 Task: Create new Company, with domain: 'dmv.ny.gov' and type: 'Other'. Add new contact for this company, with mail Id: 'Ahana21Rivera@dmv.ny.gov', First Name: Ahana, Last name:  Rivera, Job Title: 'Systems Administrator', Phone Number: '(801) 555-3461'. Change life cycle stage to  Lead and lead status to  Open. Logged in from softage.5@softage.net
Action: Mouse moved to (86, 56)
Screenshot: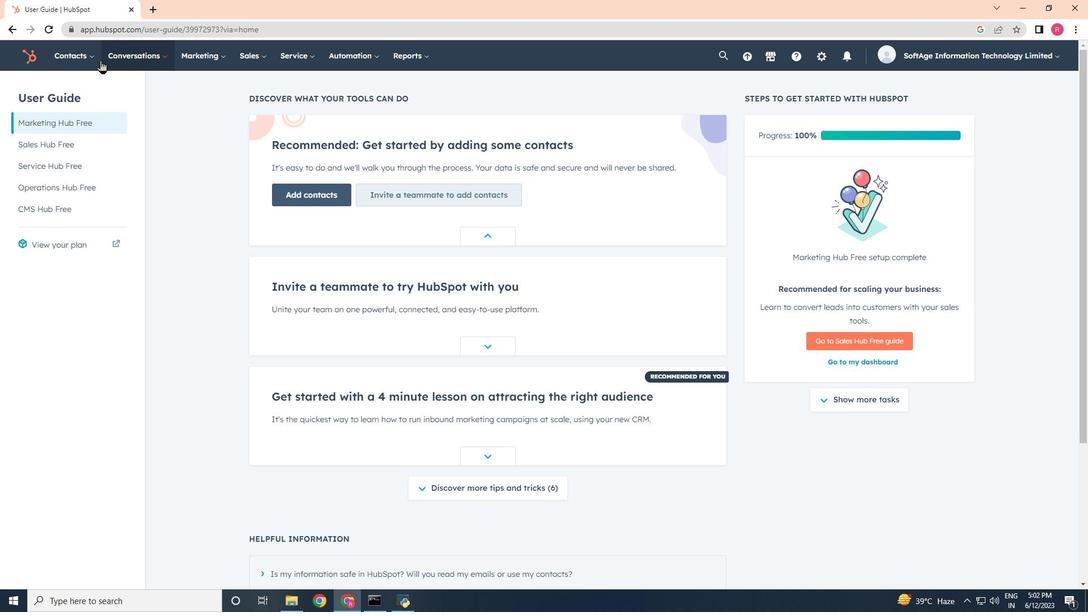 
Action: Mouse pressed left at (86, 56)
Screenshot: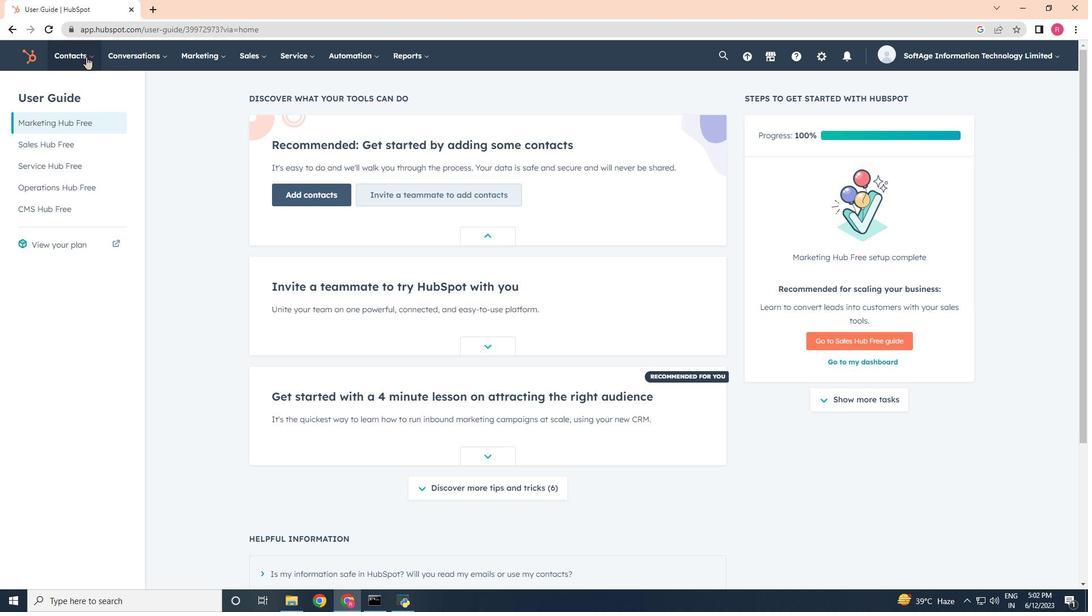 
Action: Mouse moved to (85, 103)
Screenshot: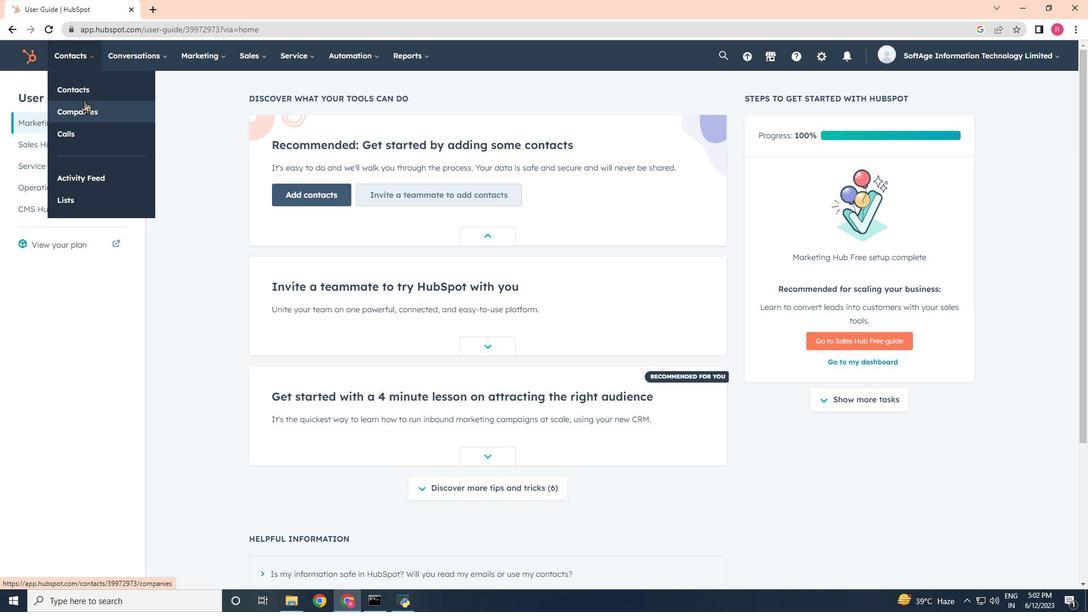 
Action: Mouse pressed left at (85, 103)
Screenshot: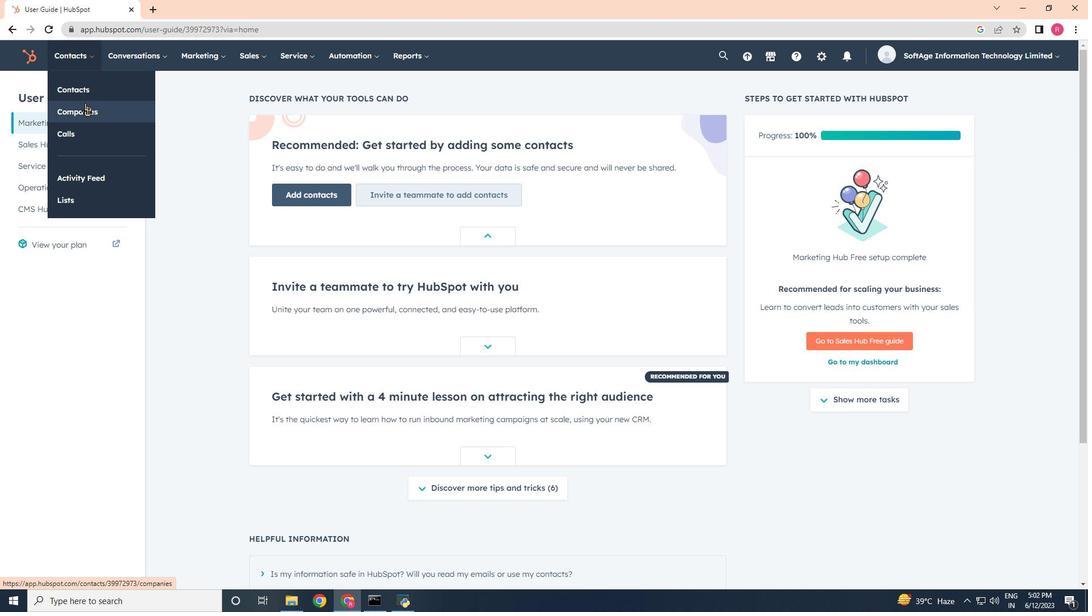 
Action: Mouse moved to (1031, 100)
Screenshot: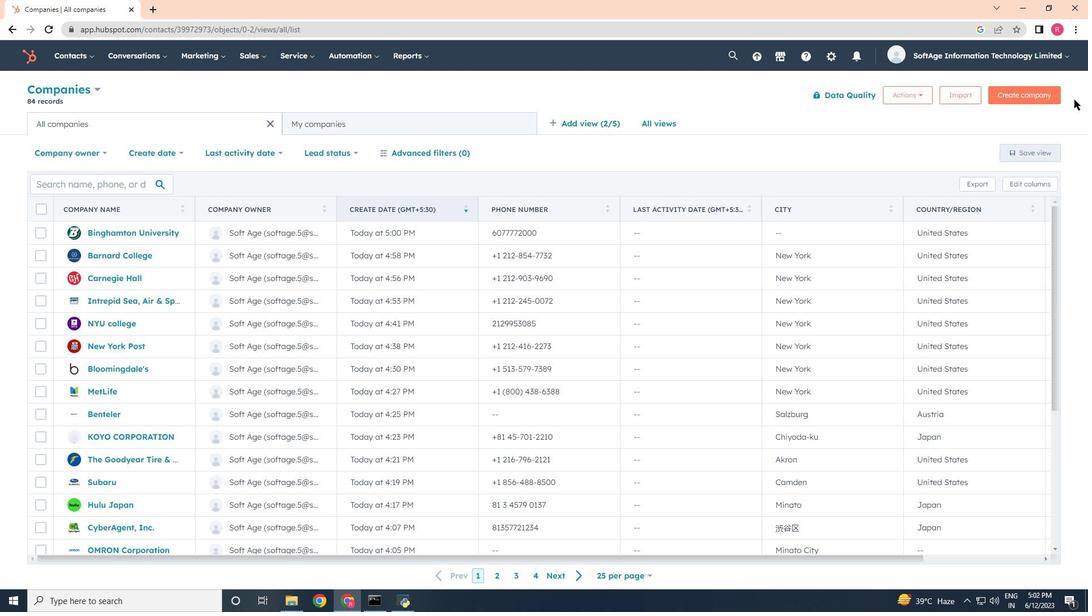 
Action: Mouse pressed left at (1031, 100)
Screenshot: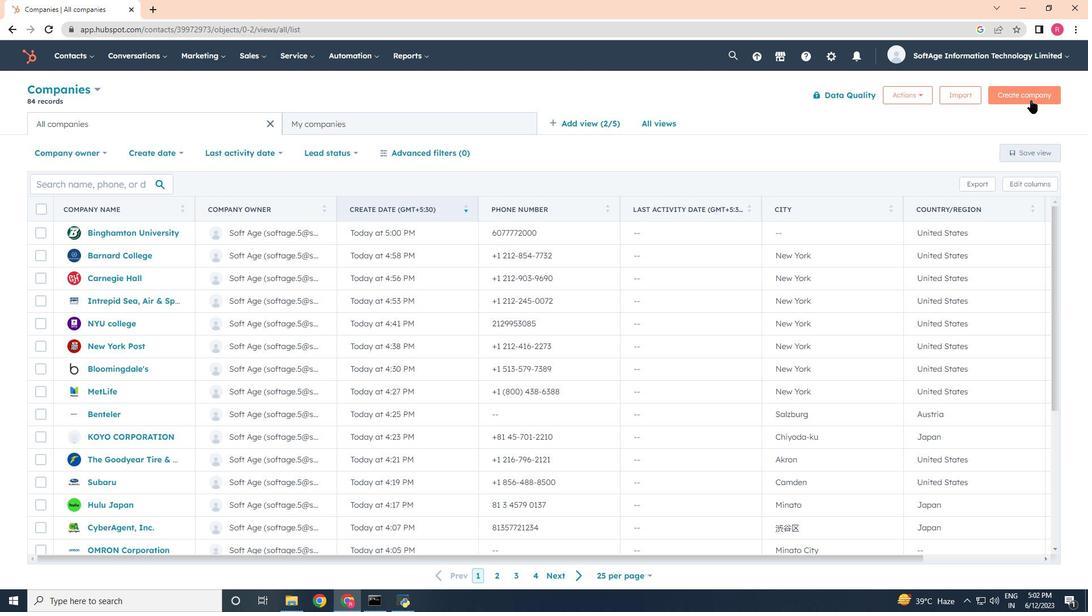 
Action: Mouse moved to (801, 150)
Screenshot: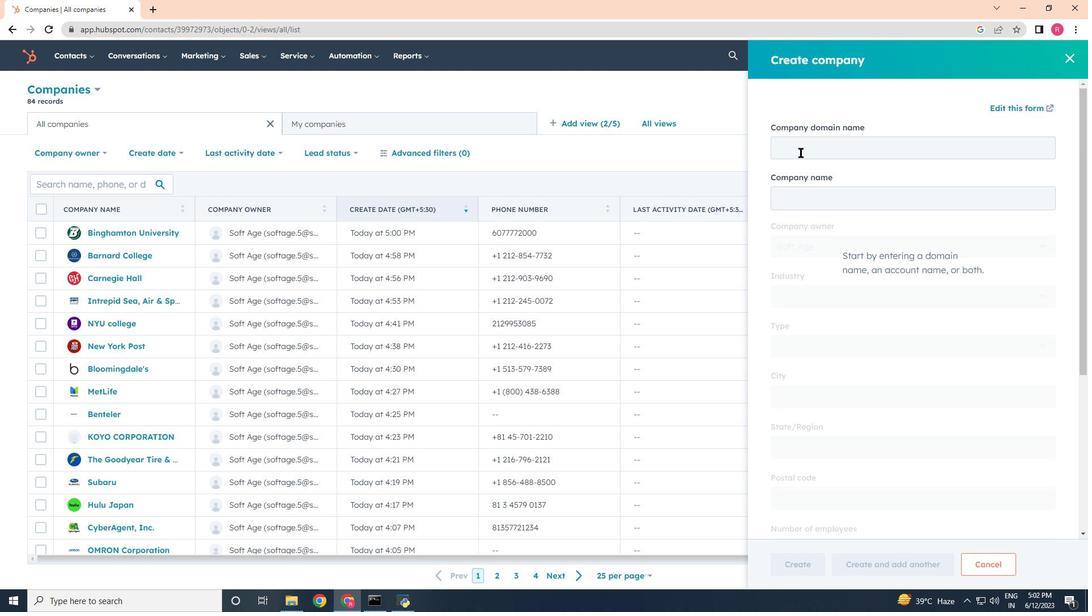 
Action: Mouse pressed left at (801, 150)
Screenshot: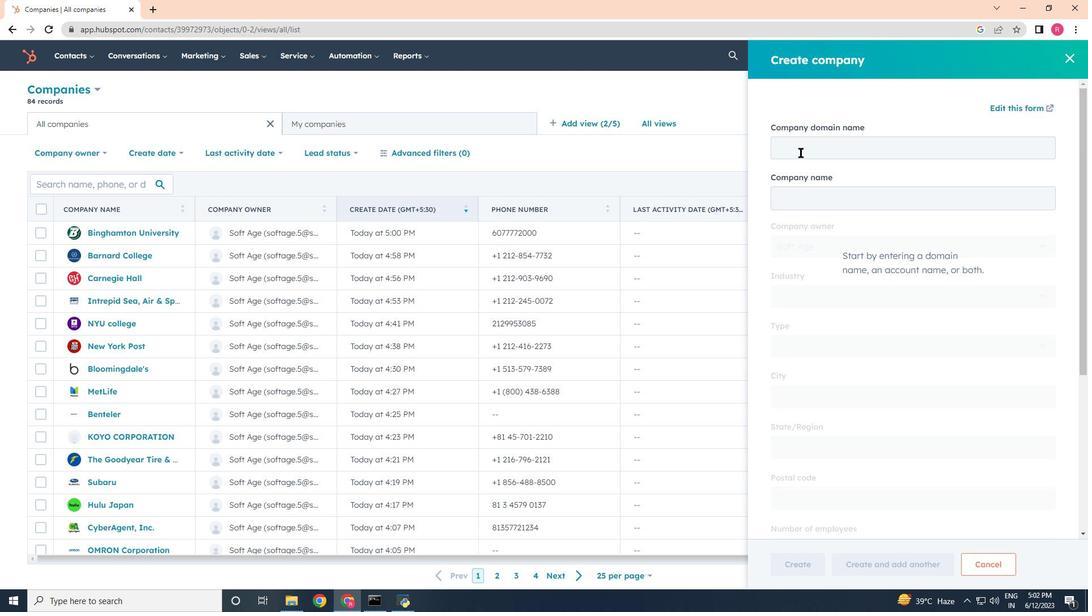 
Action: Key pressed dmv.ny.gov
Screenshot: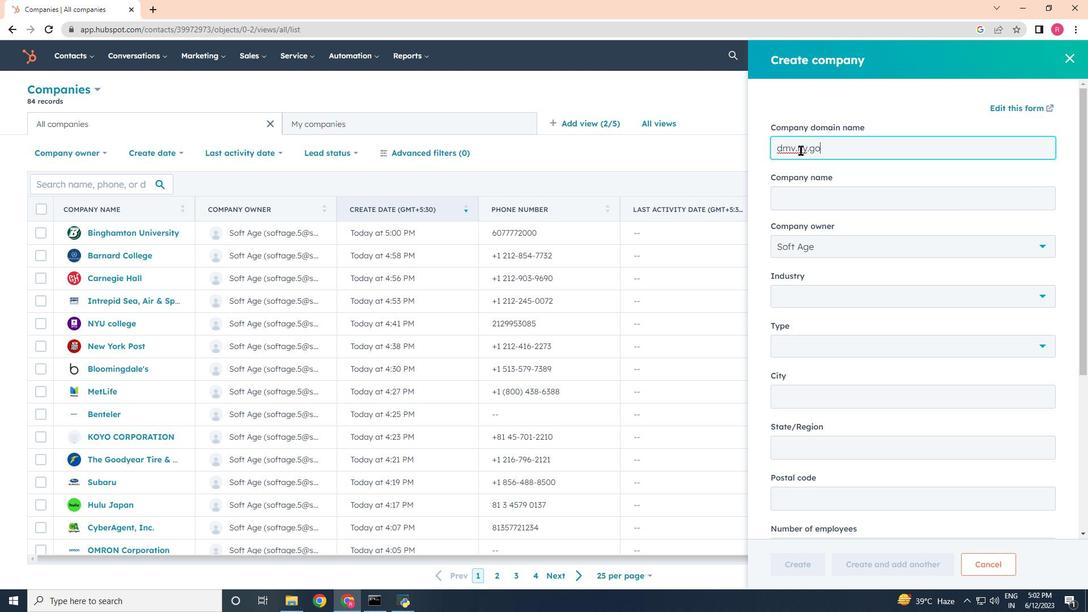 
Action: Mouse moved to (833, 348)
Screenshot: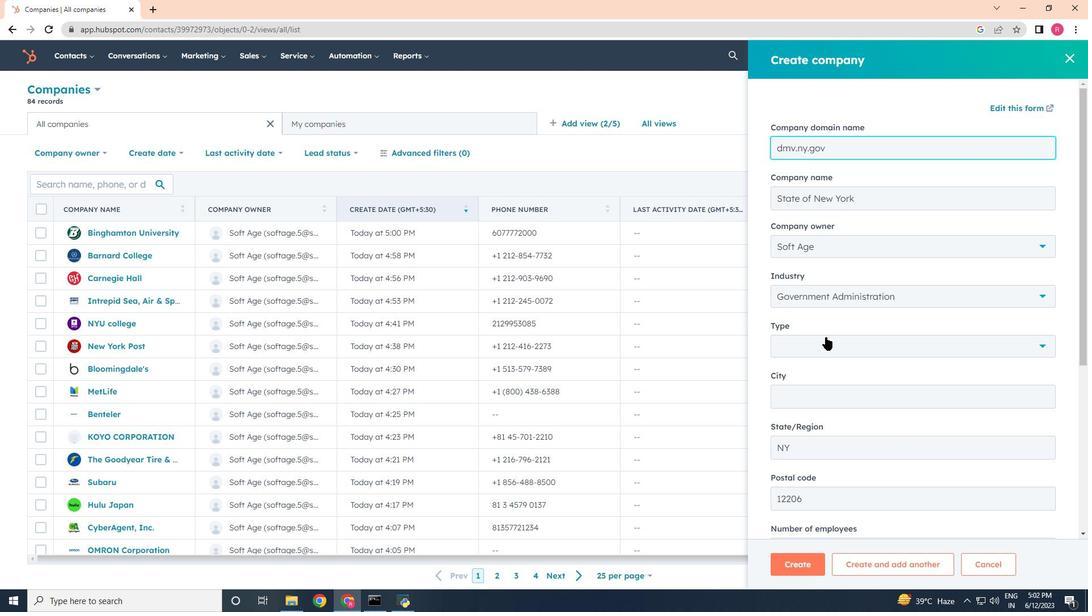 
Action: Mouse pressed left at (833, 348)
Screenshot: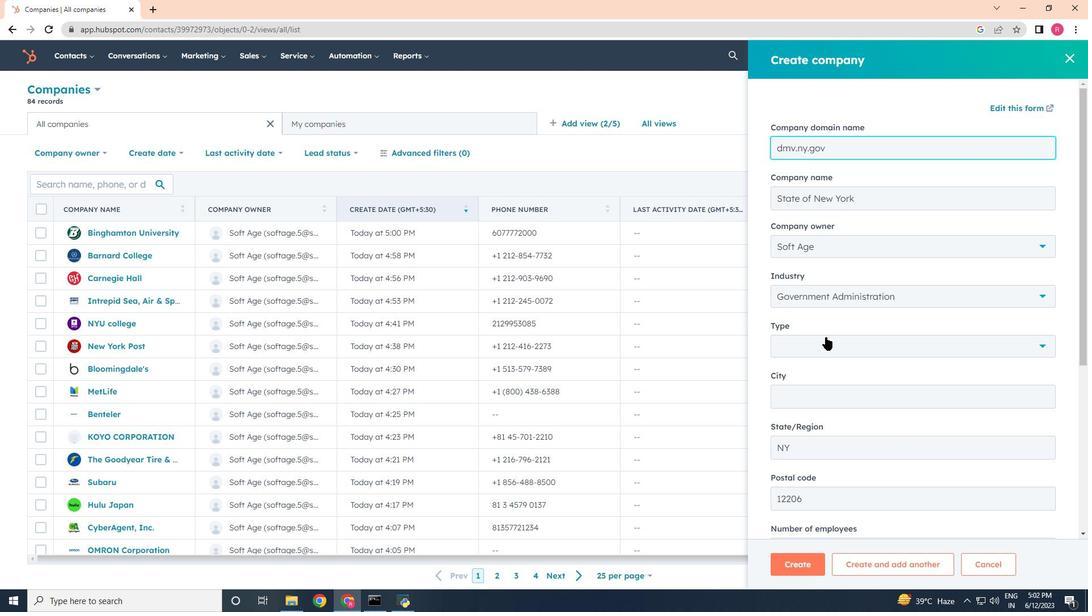 
Action: Mouse moved to (807, 483)
Screenshot: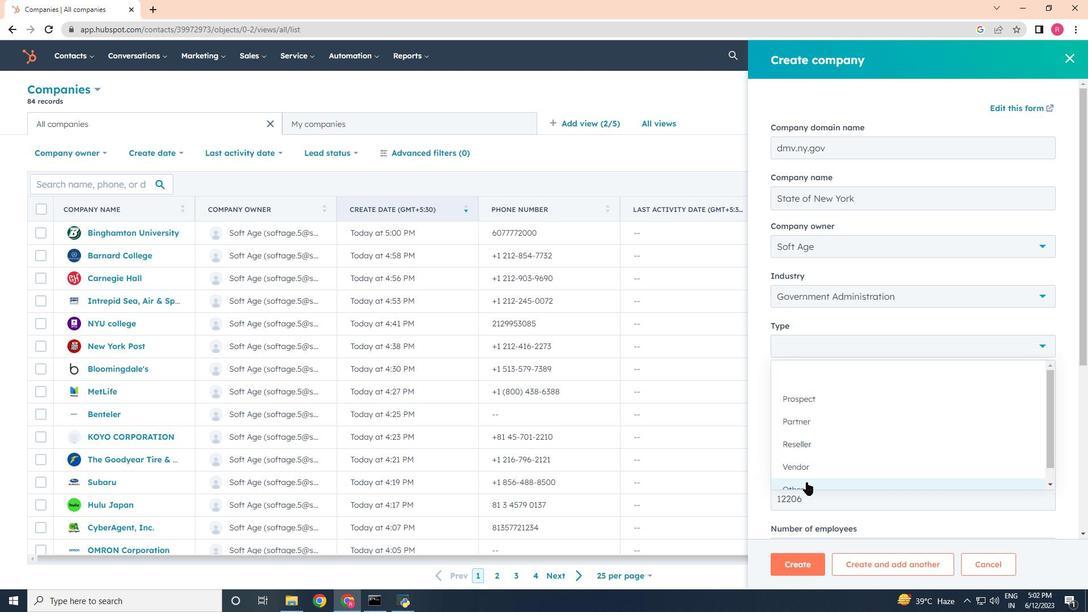 
Action: Mouse pressed left at (807, 483)
Screenshot: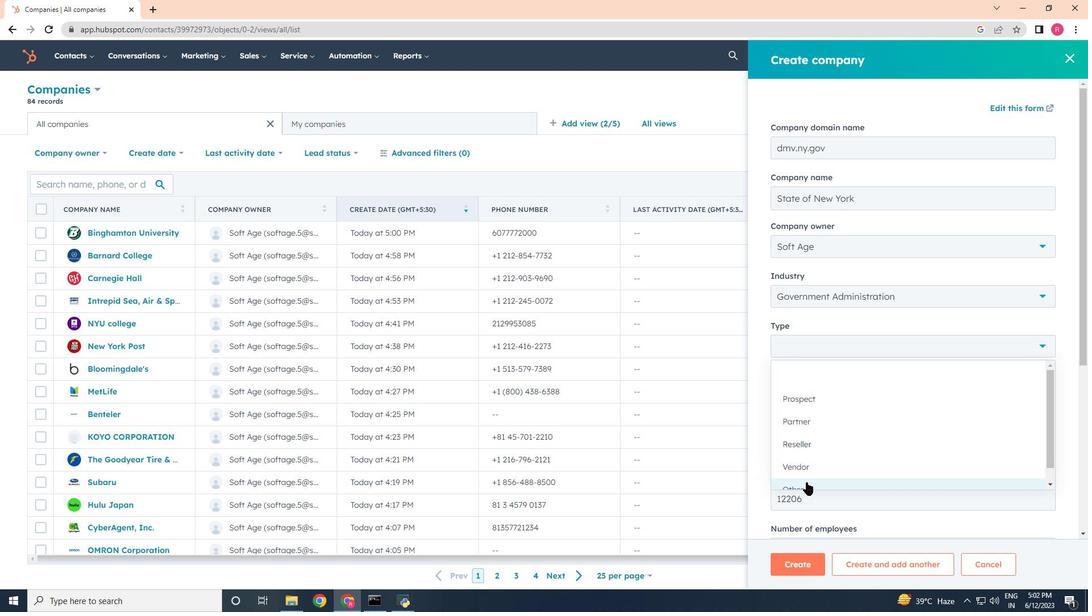 
Action: Mouse moved to (859, 435)
Screenshot: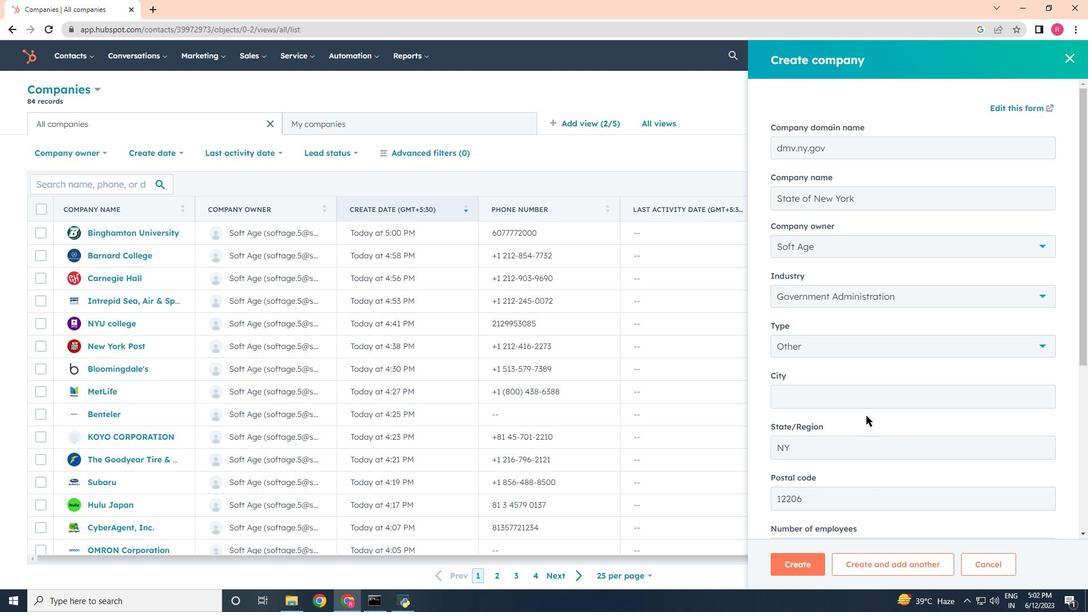 
Action: Mouse scrolled (859, 434) with delta (0, 0)
Screenshot: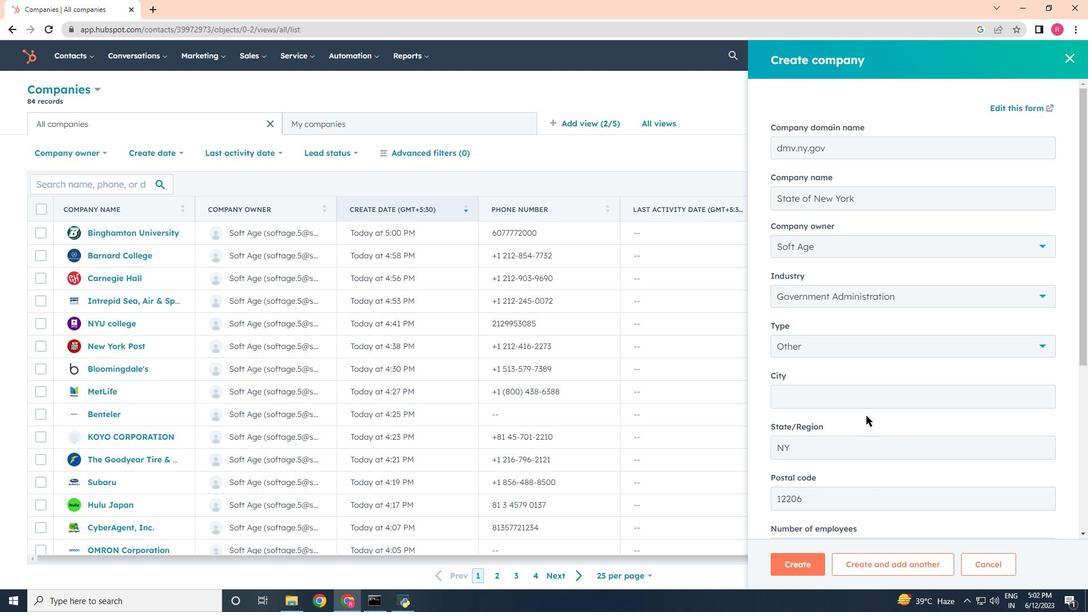 
Action: Mouse moved to (859, 445)
Screenshot: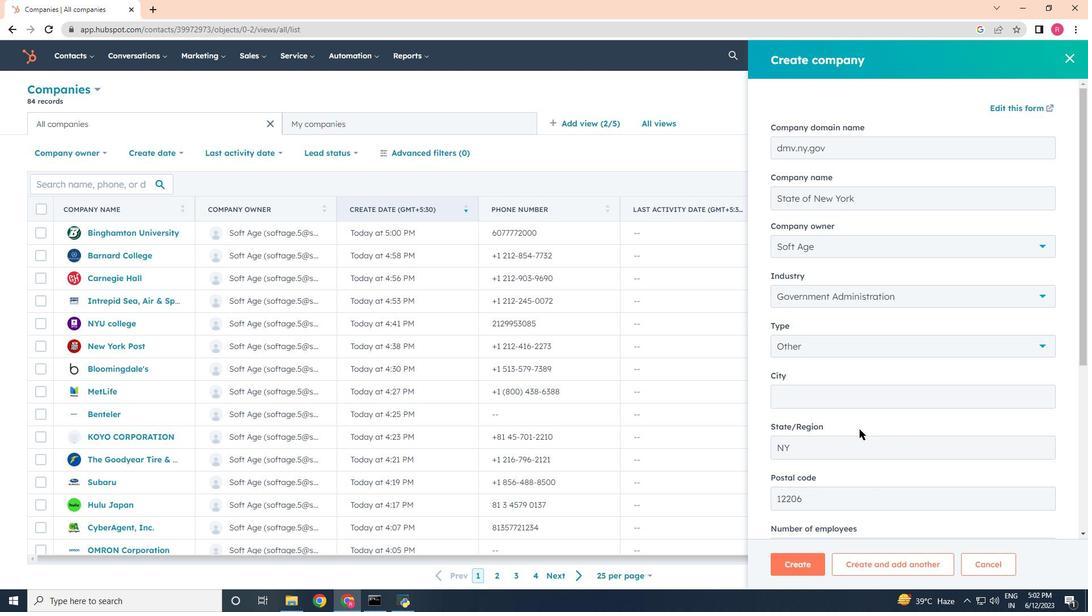 
Action: Mouse scrolled (859, 444) with delta (0, 0)
Screenshot: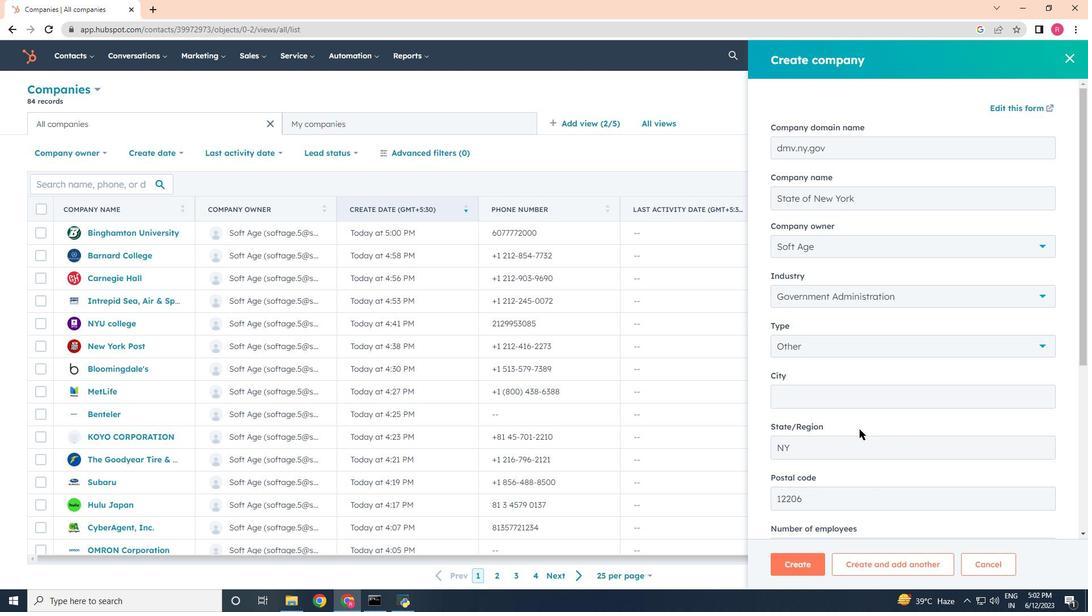
Action: Mouse moved to (859, 448)
Screenshot: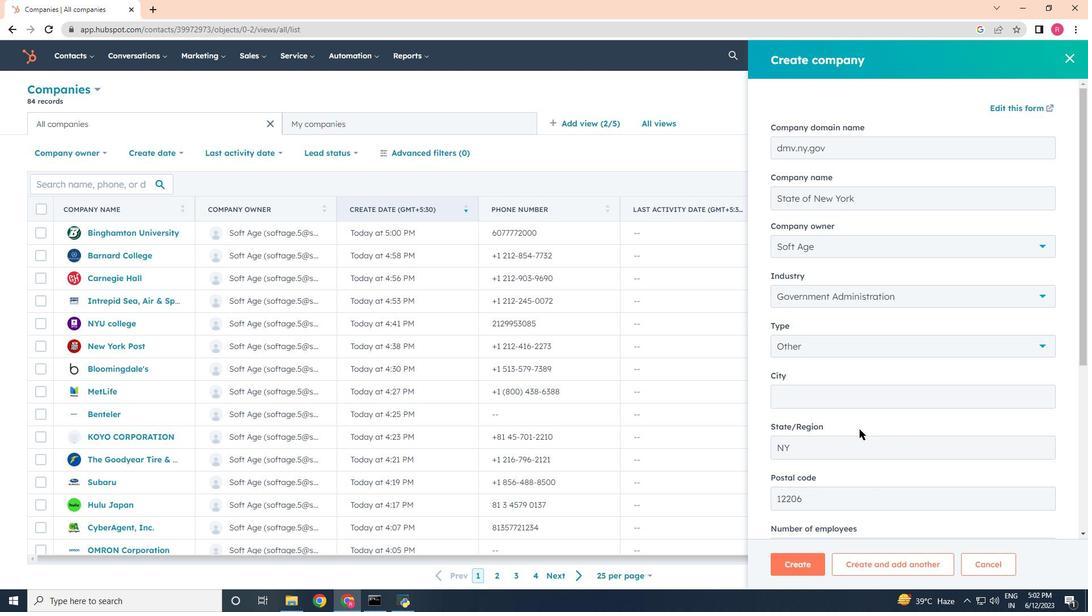 
Action: Mouse scrolled (859, 447) with delta (0, 0)
Screenshot: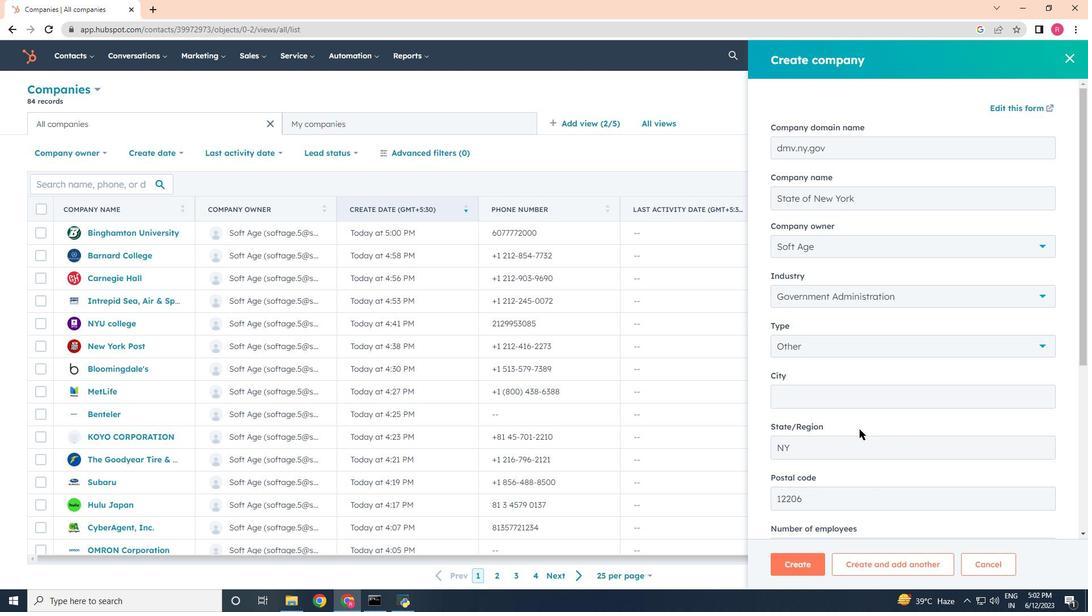 
Action: Mouse scrolled (859, 447) with delta (0, 0)
Screenshot: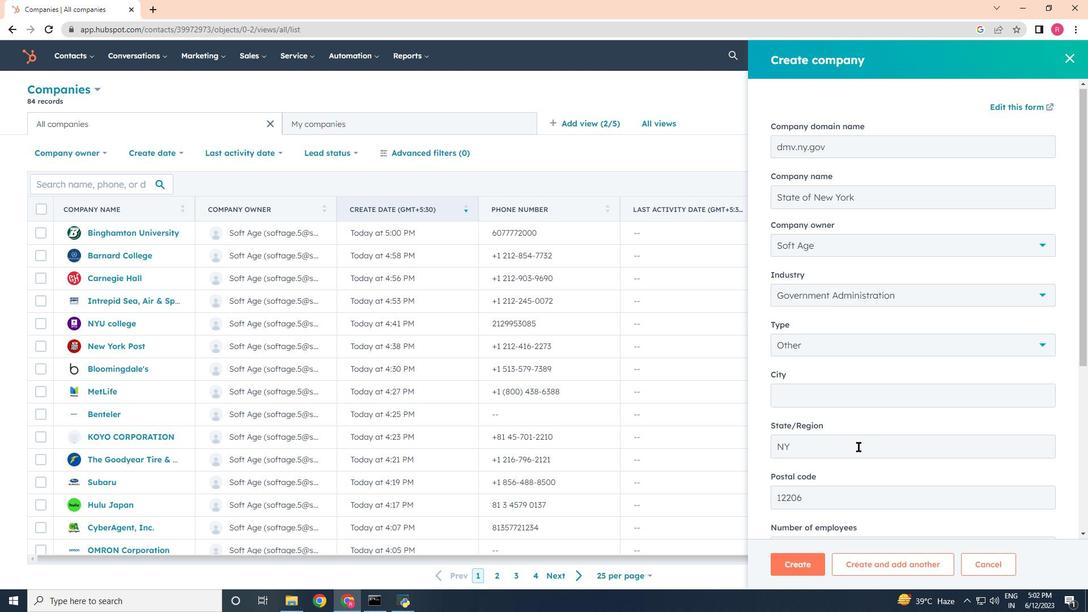 
Action: Mouse moved to (858, 449)
Screenshot: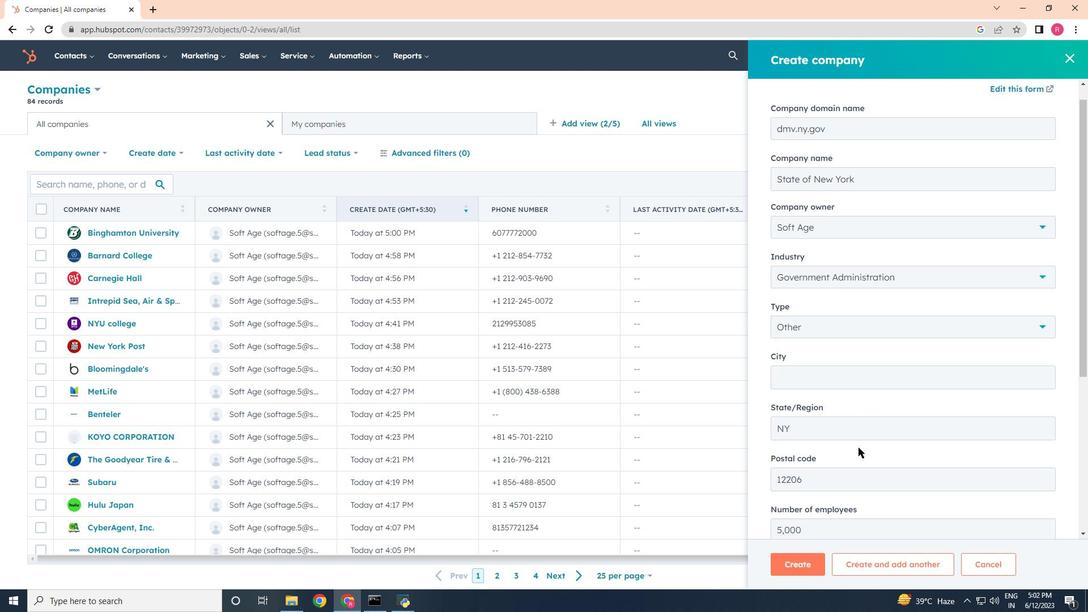 
Action: Mouse scrolled (858, 449) with delta (0, 0)
Screenshot: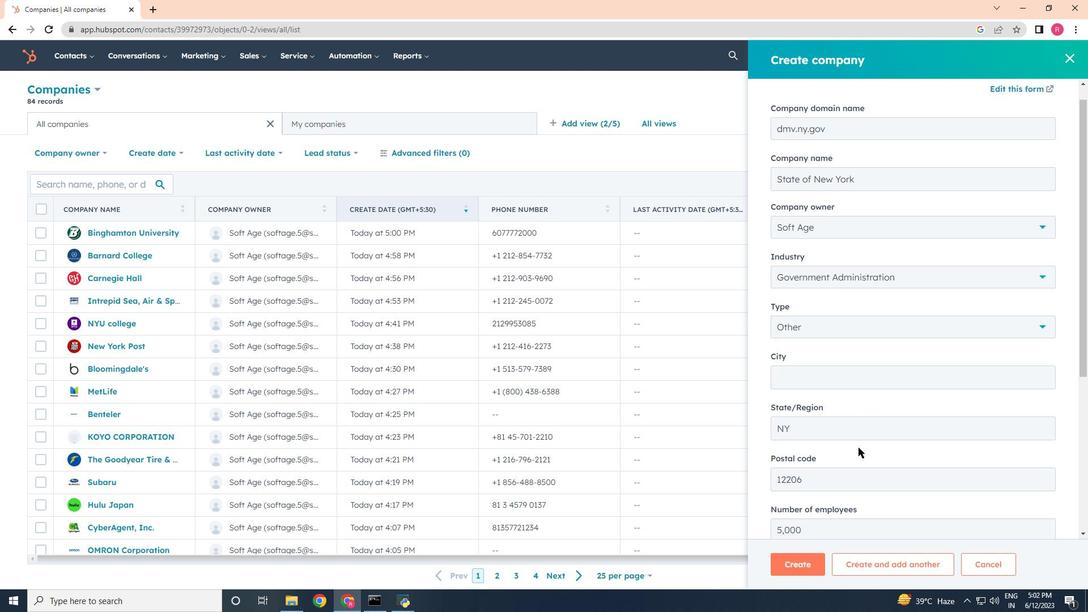 
Action: Mouse moved to (852, 469)
Screenshot: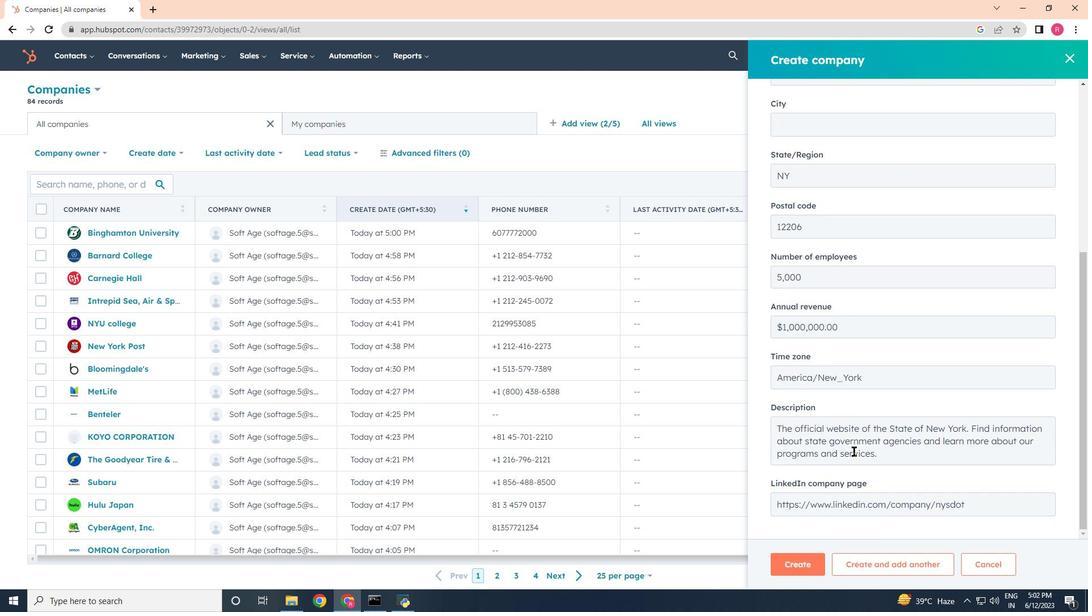 
Action: Mouse scrolled (852, 468) with delta (0, 0)
Screenshot: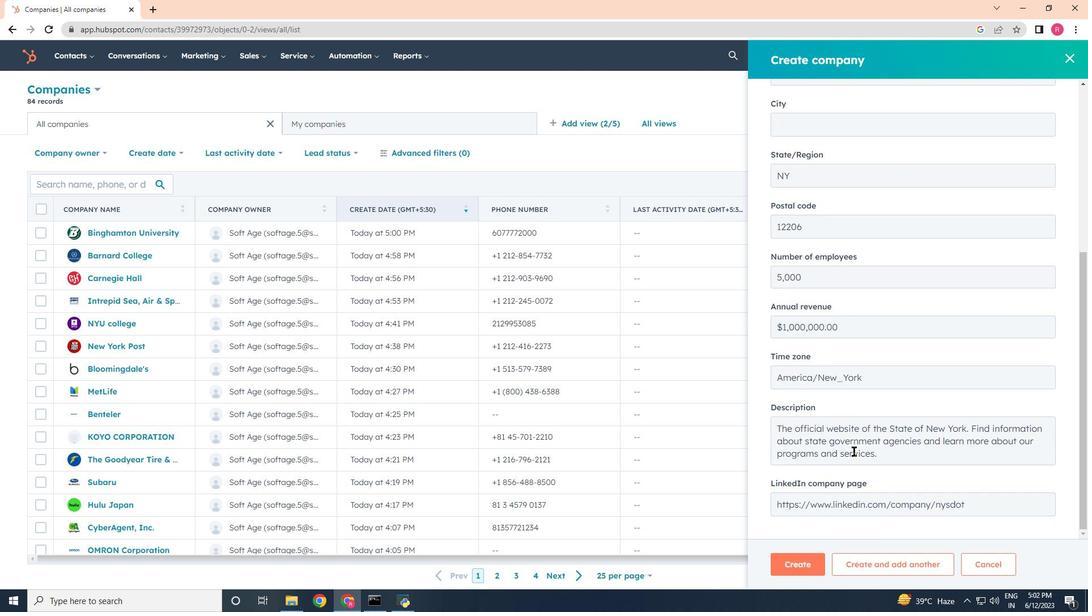 
Action: Mouse moved to (849, 474)
Screenshot: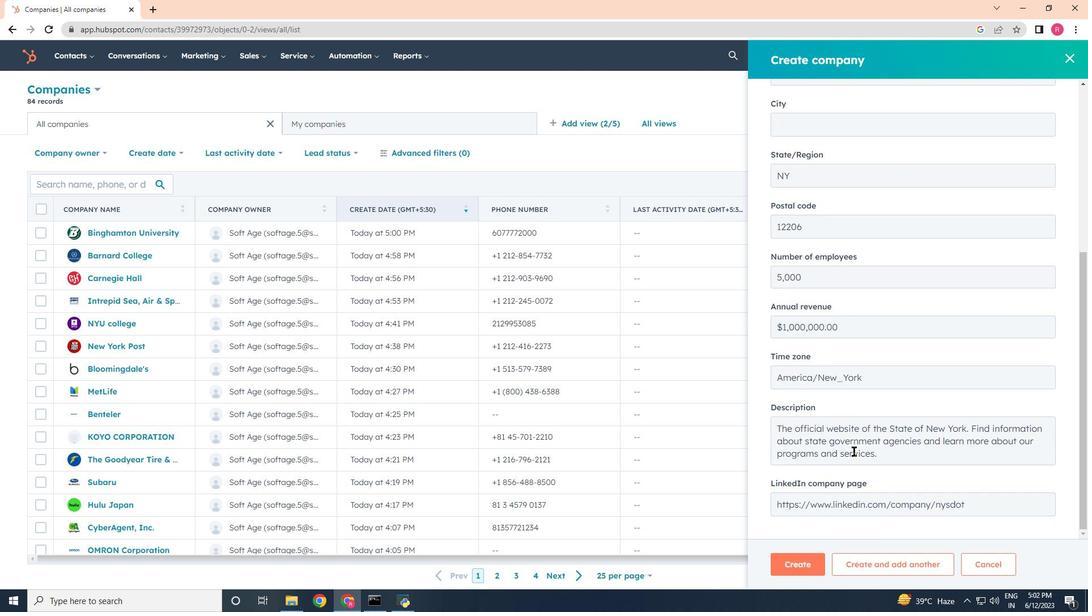 
Action: Mouse scrolled (849, 474) with delta (0, 0)
Screenshot: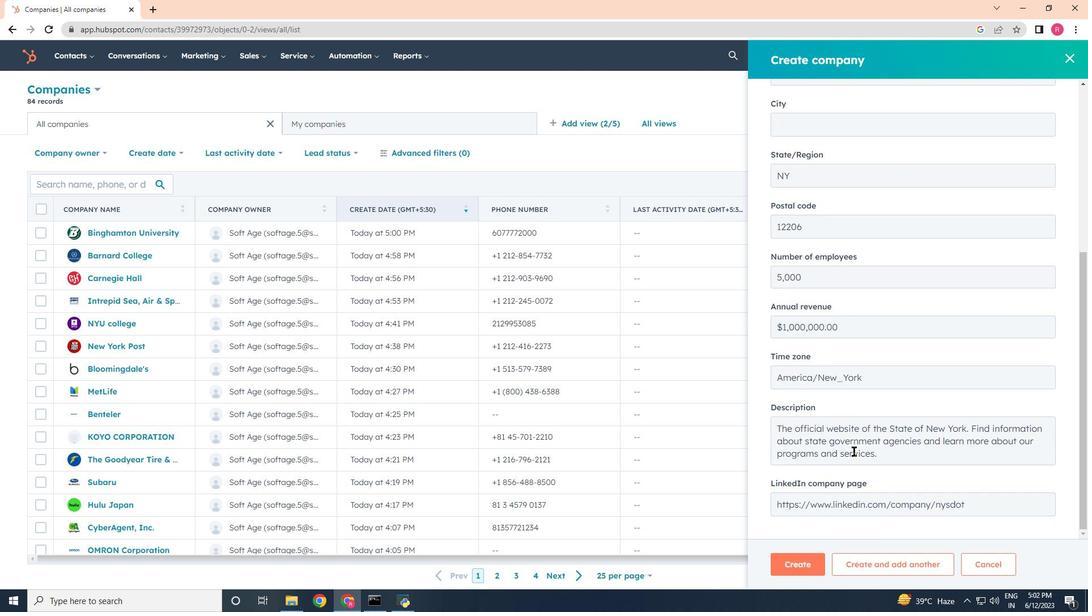 
Action: Mouse moved to (846, 480)
Screenshot: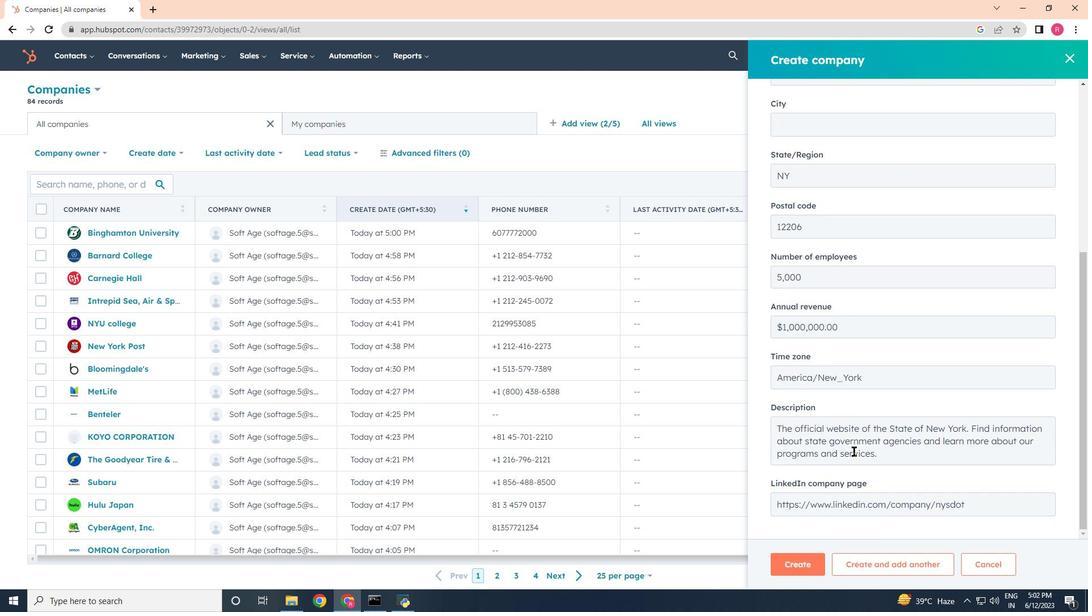 
Action: Mouse scrolled (846, 479) with delta (0, 0)
Screenshot: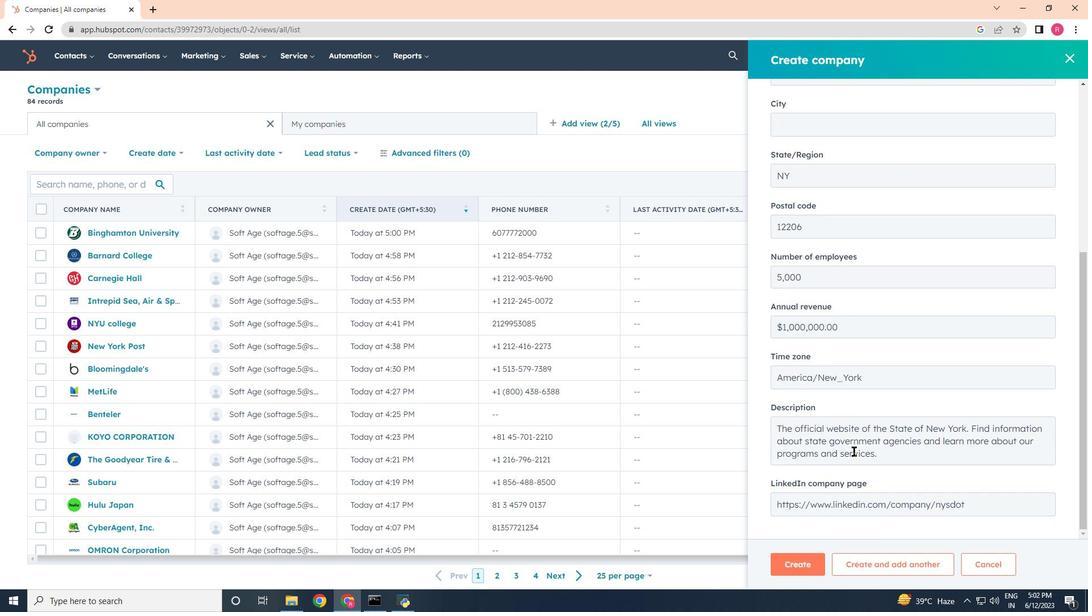 
Action: Mouse moved to (786, 555)
Screenshot: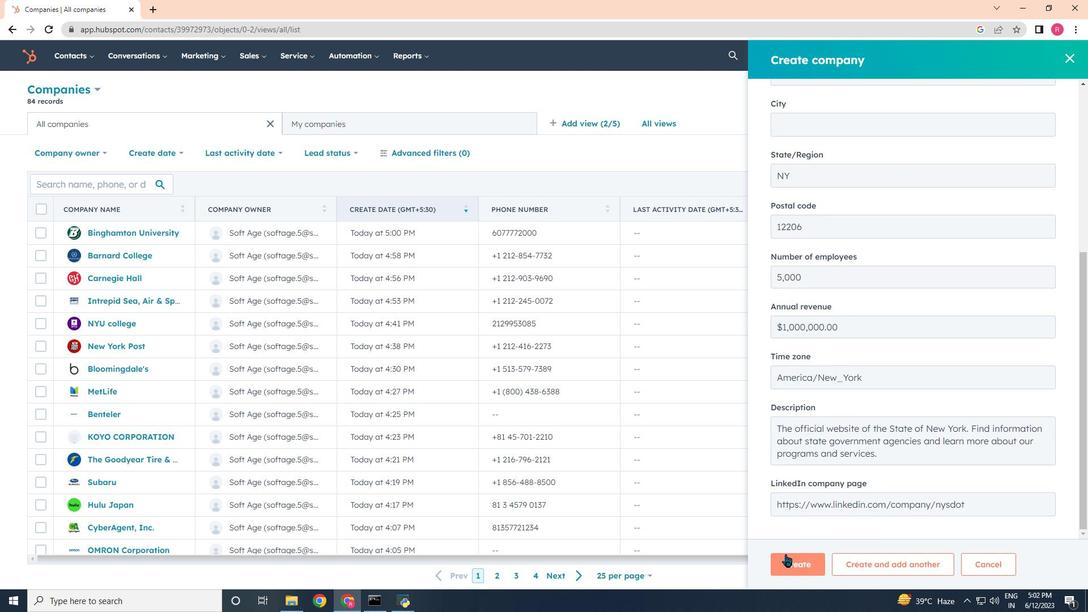 
Action: Mouse pressed left at (786, 555)
Screenshot: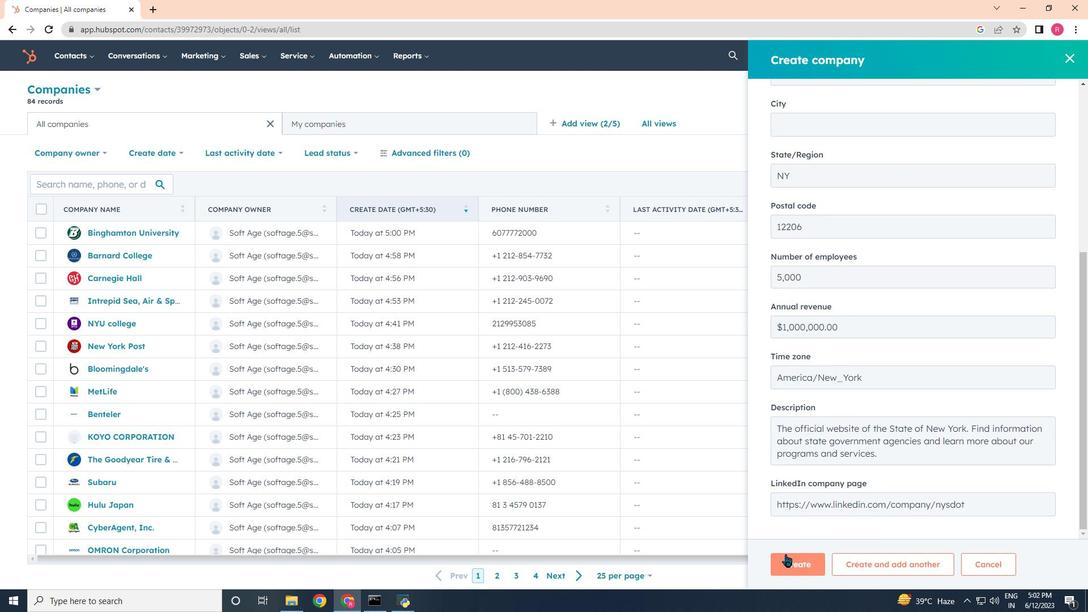 
Action: Mouse moved to (766, 368)
Screenshot: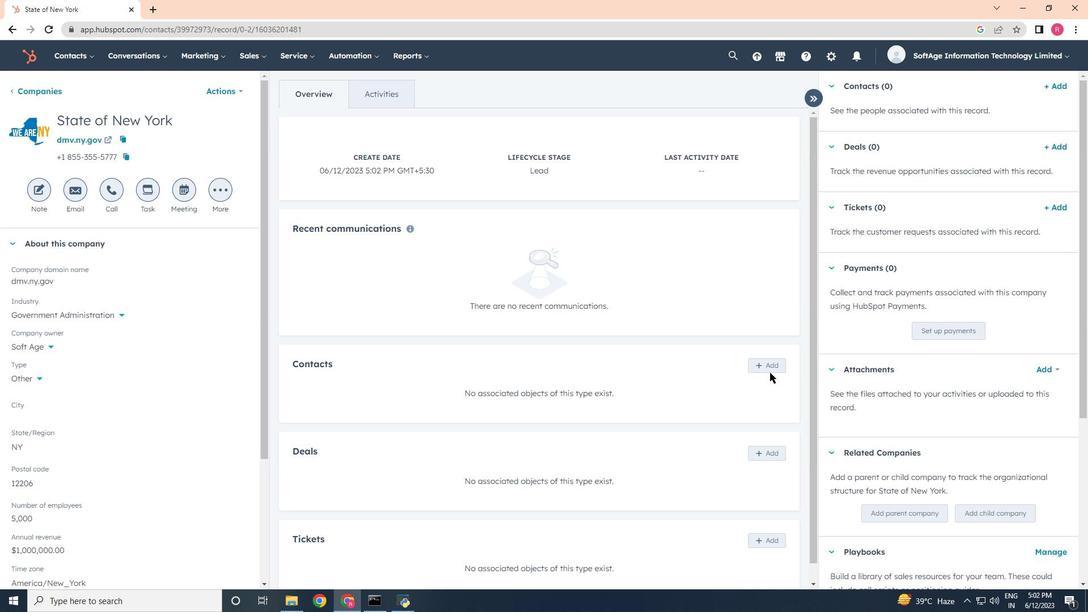 
Action: Mouse pressed left at (766, 368)
Screenshot: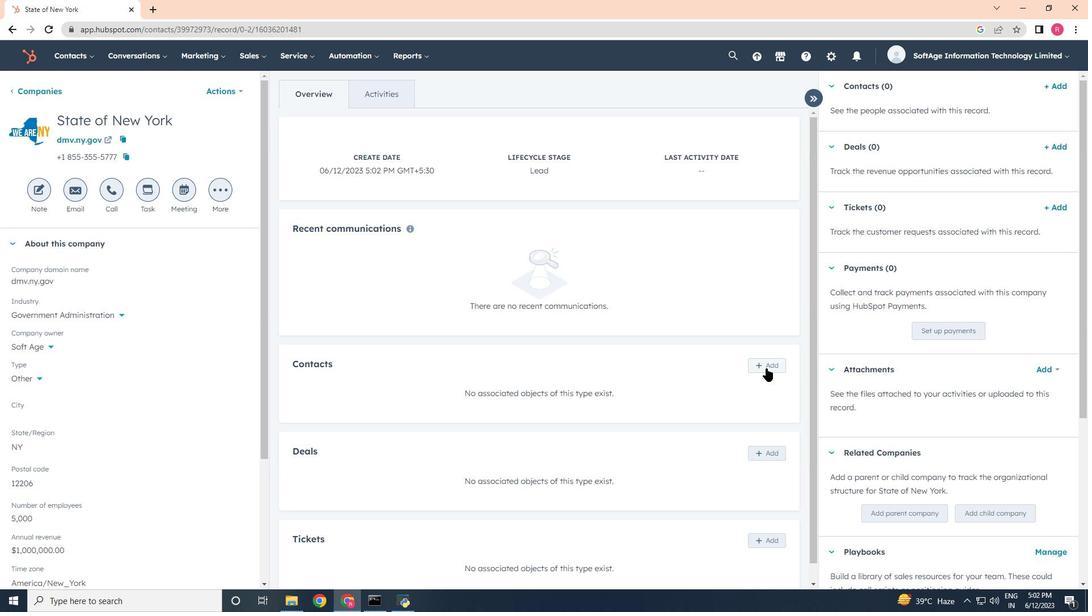
Action: Mouse moved to (837, 113)
Screenshot: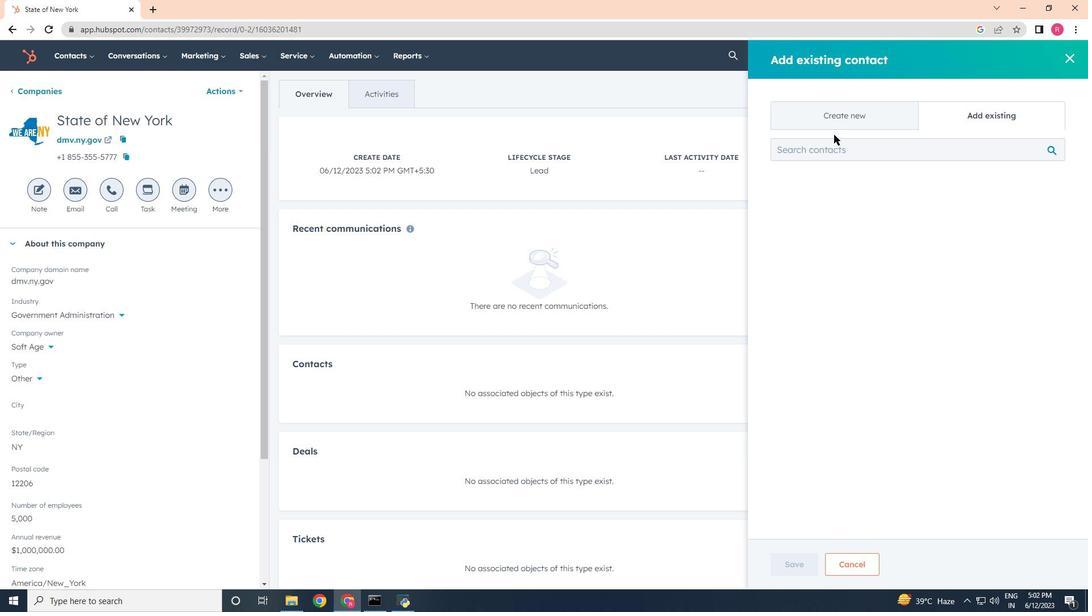 
Action: Mouse pressed left at (837, 113)
Screenshot: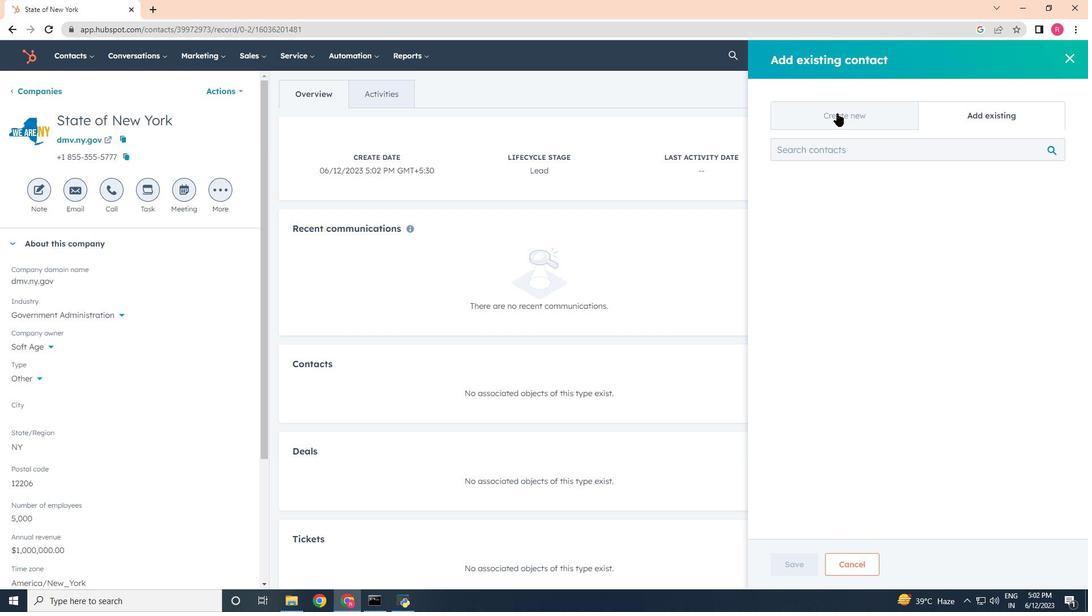 
Action: Mouse moved to (835, 182)
Screenshot: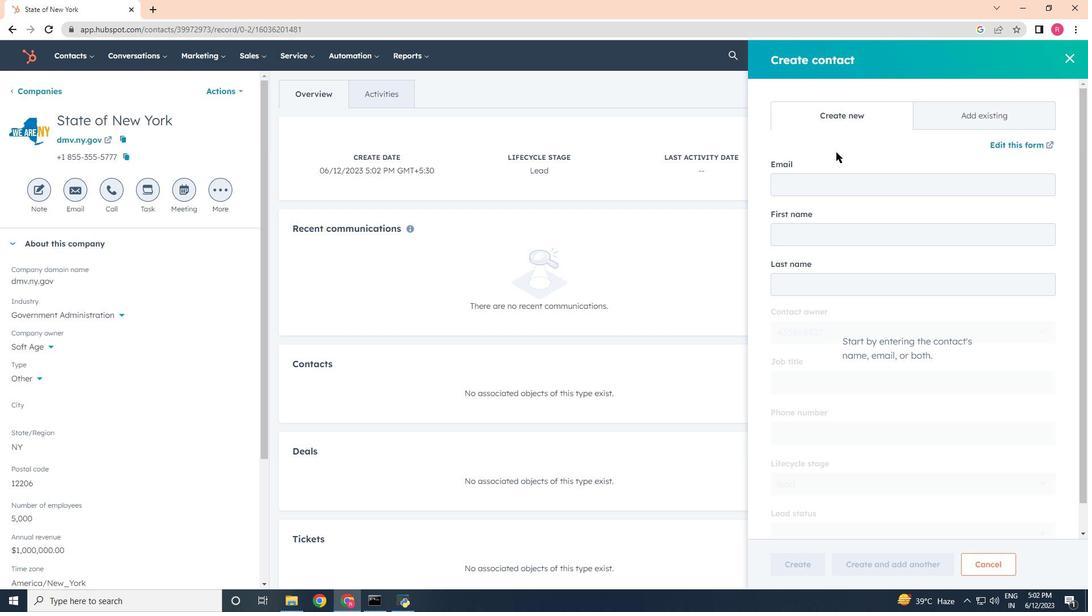 
Action: Mouse pressed left at (835, 182)
Screenshot: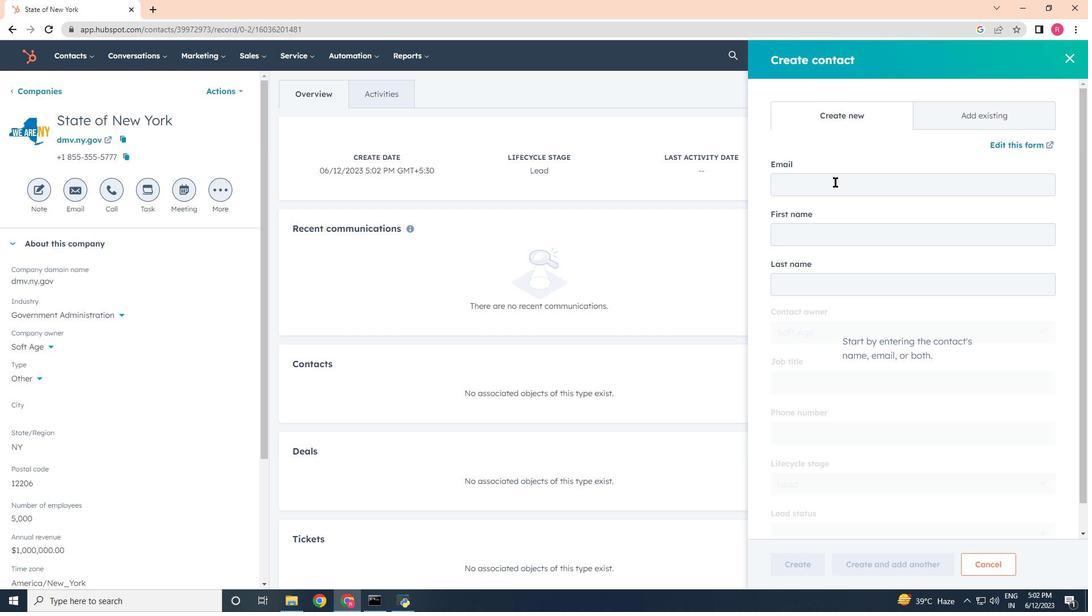 
Action: Key pressed <Key.shift><Key.shift><Key.shift>Ahana21<Key.shift><Key.shift><Key.shift><Key.shift><Key.shift>Rivera<Key.shift>@dmv.ny.gov
Screenshot: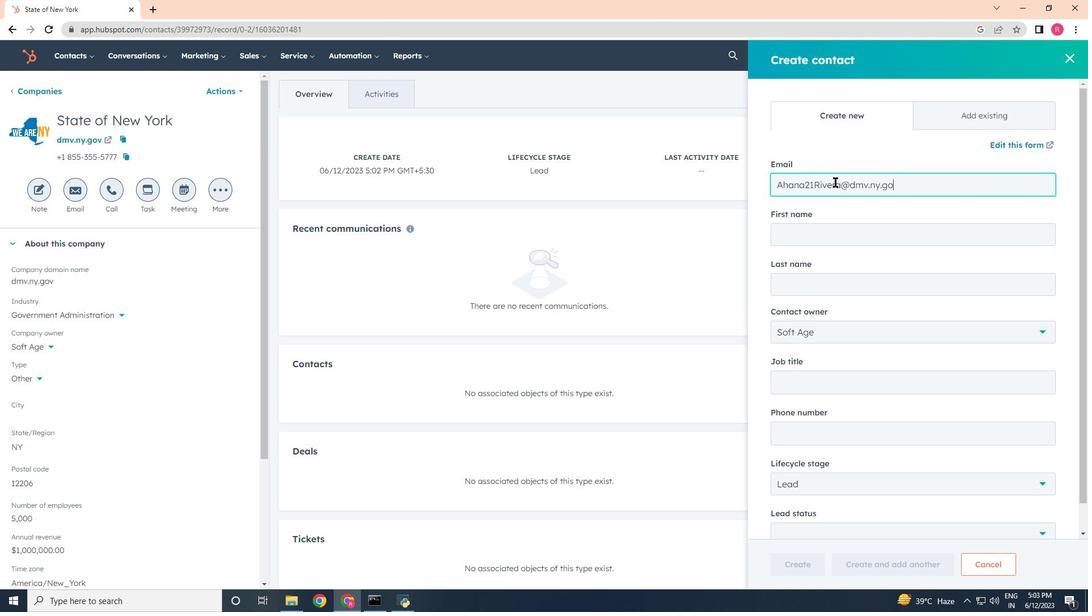 
Action: Mouse moved to (838, 235)
Screenshot: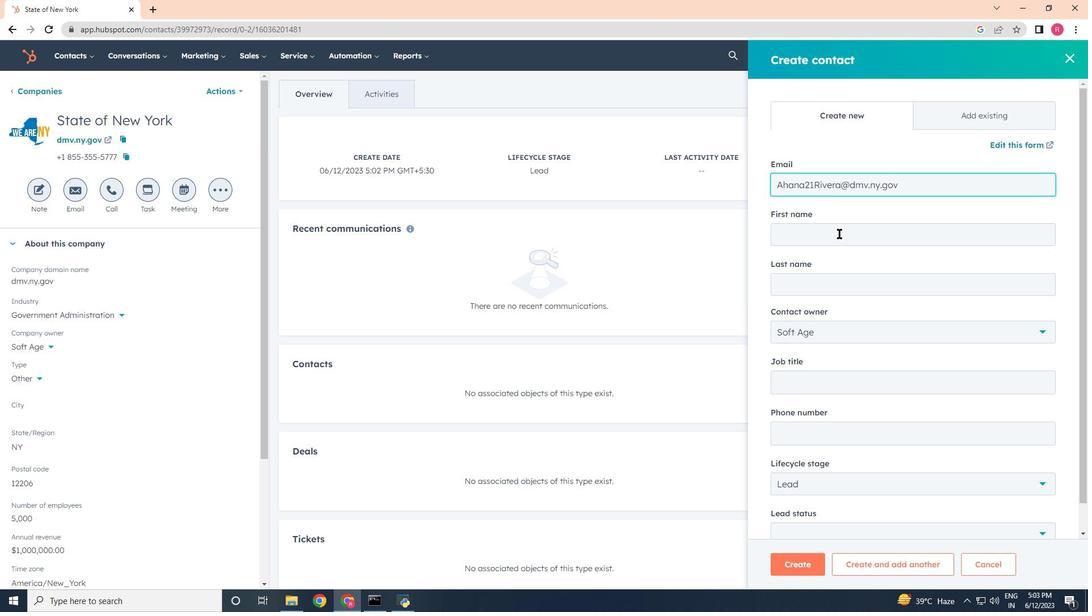 
Action: Mouse pressed left at (838, 235)
Screenshot: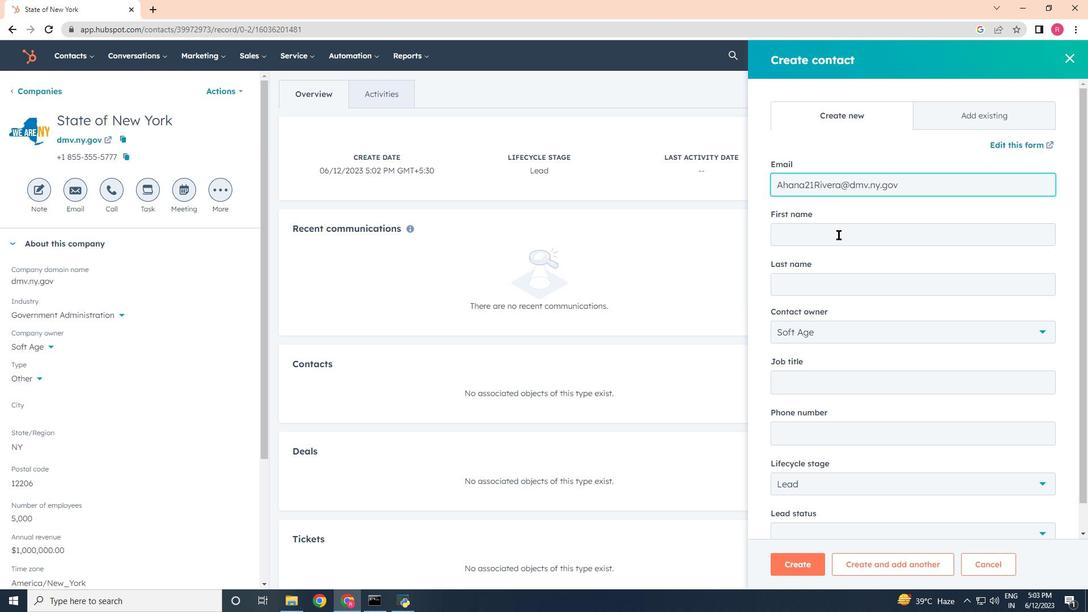 
Action: Key pressed <Key.shift>Ahana<Key.tab><Key.shift><Key.shift><Key.shift><Key.shift><Key.shift><Key.shift><Key.shift><Key.shift><Key.shift><Key.shift>Rivera
Screenshot: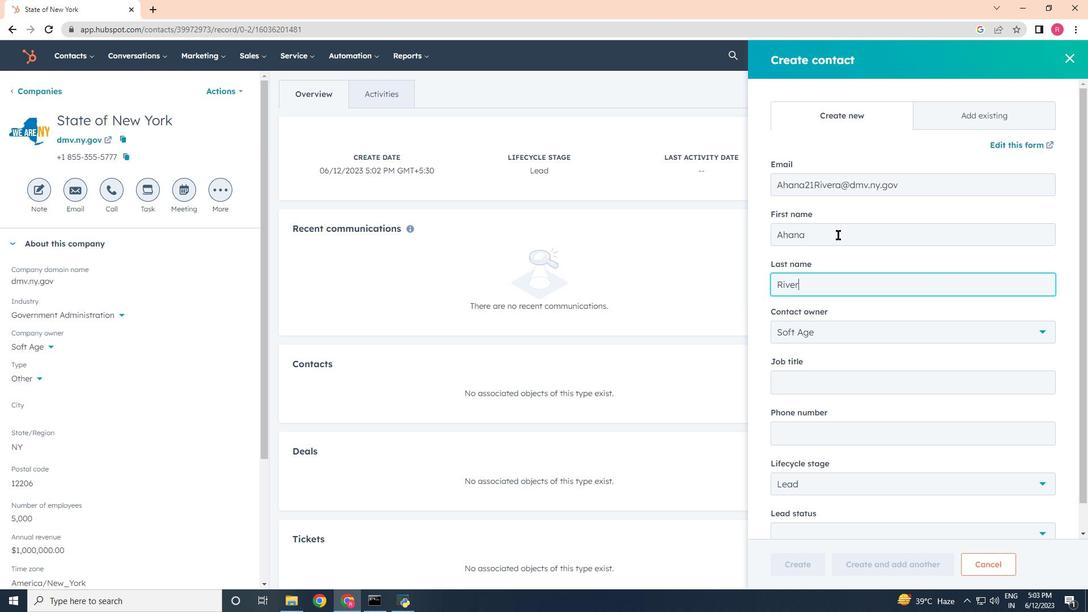 
Action: Mouse moved to (801, 380)
Screenshot: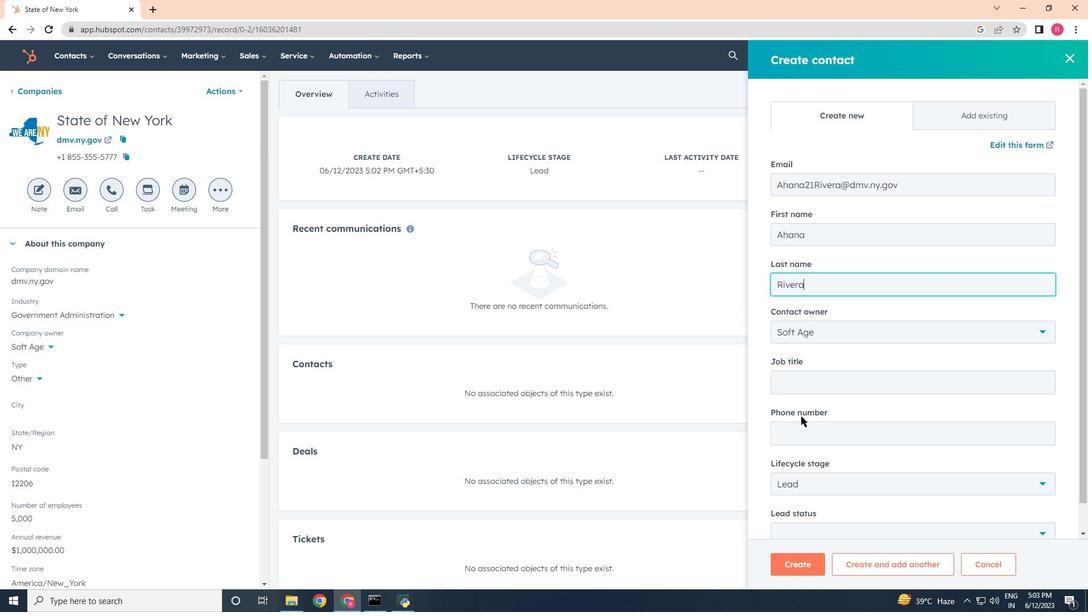 
Action: Mouse pressed left at (801, 380)
Screenshot: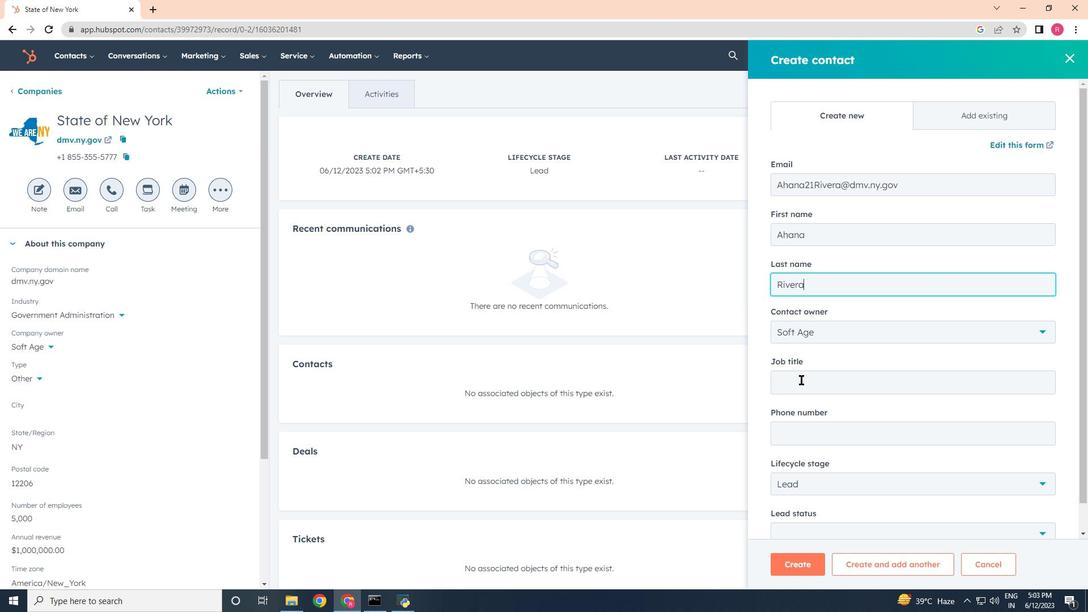
Action: Key pressed <Key.shift>System<Key.space><Key.shift><Key.shift><Key.shift><Key.shift>Administrator
Screenshot: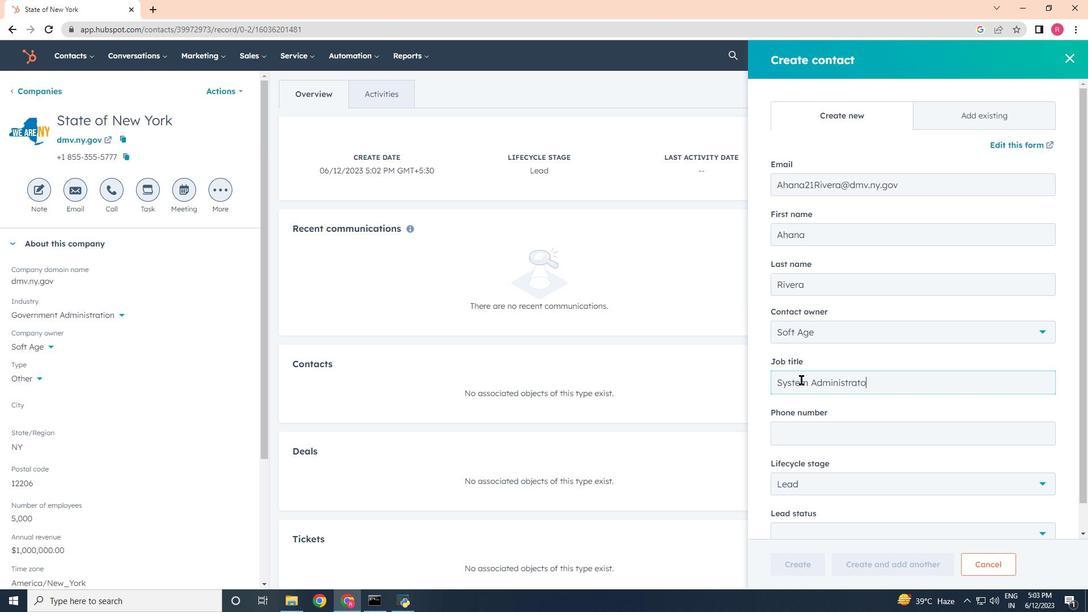 
Action: Mouse moved to (829, 440)
Screenshot: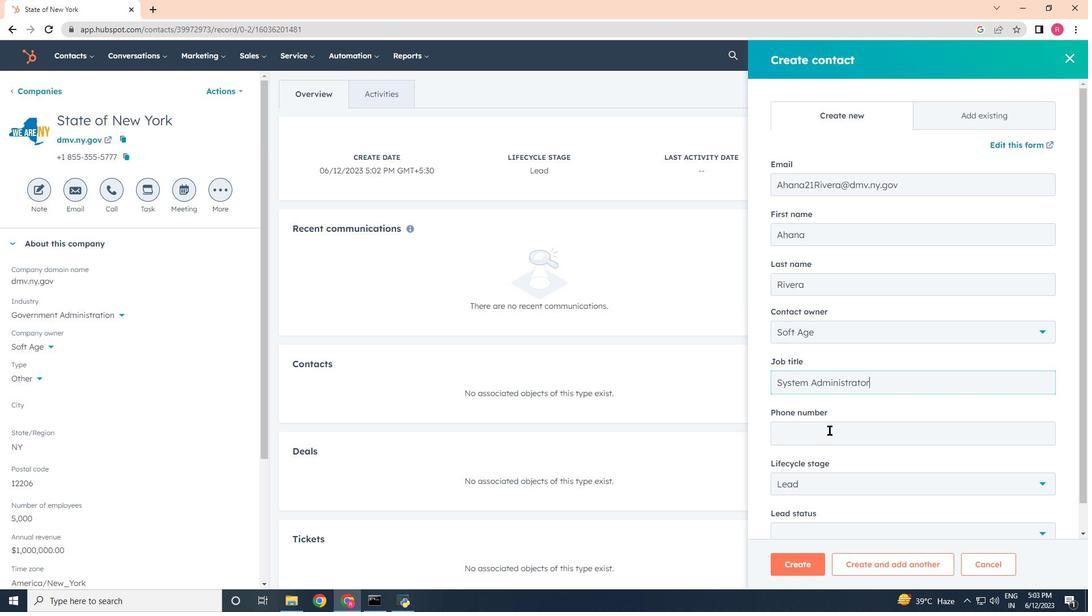 
Action: Mouse pressed left at (829, 440)
Screenshot: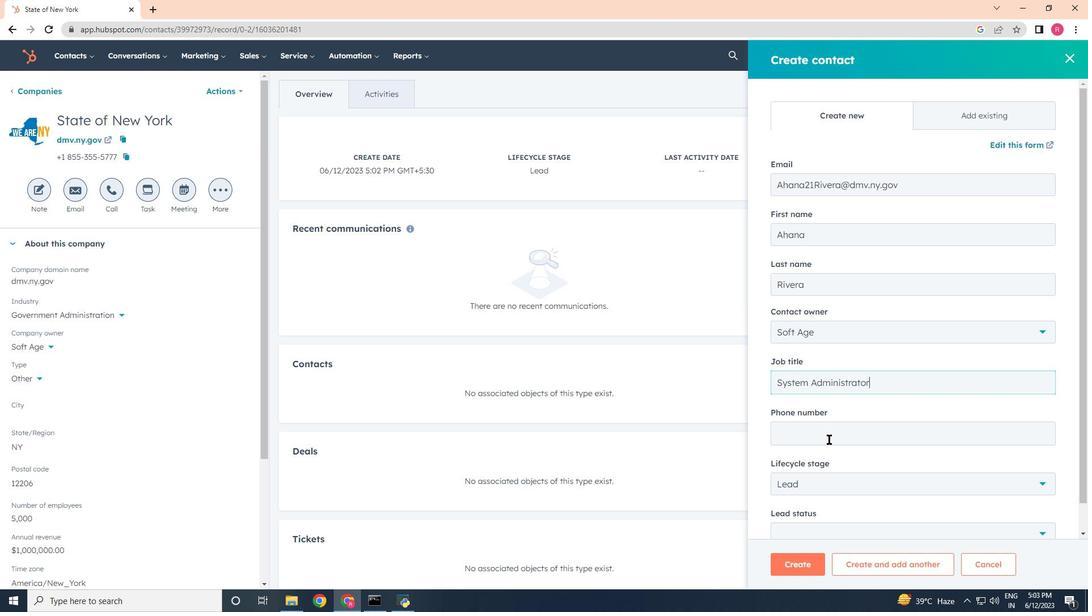 
Action: Key pressed 8015553461
Screenshot: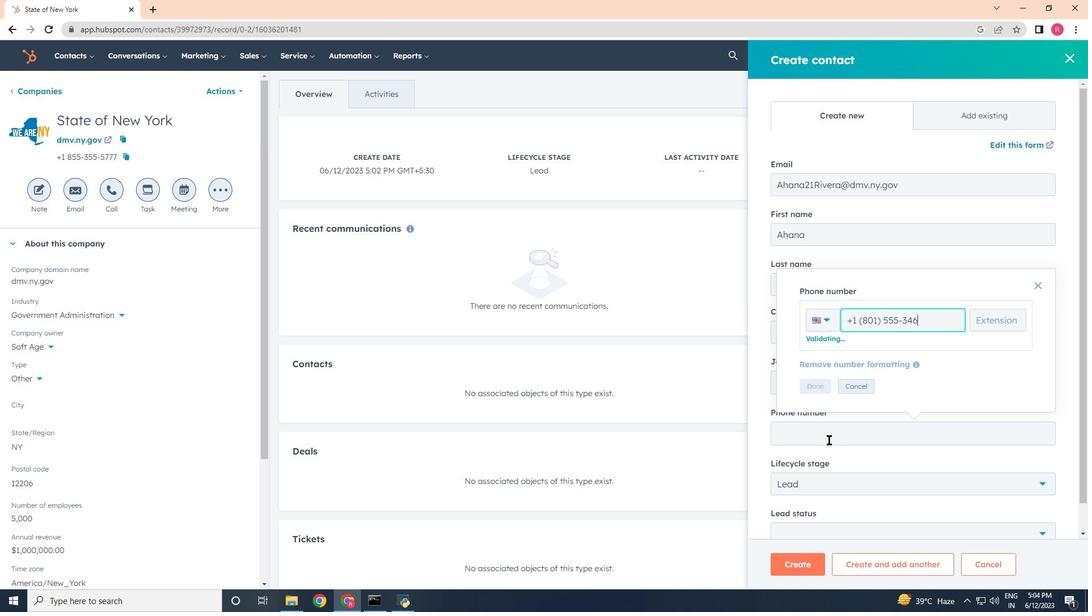 
Action: Mouse moved to (814, 387)
Screenshot: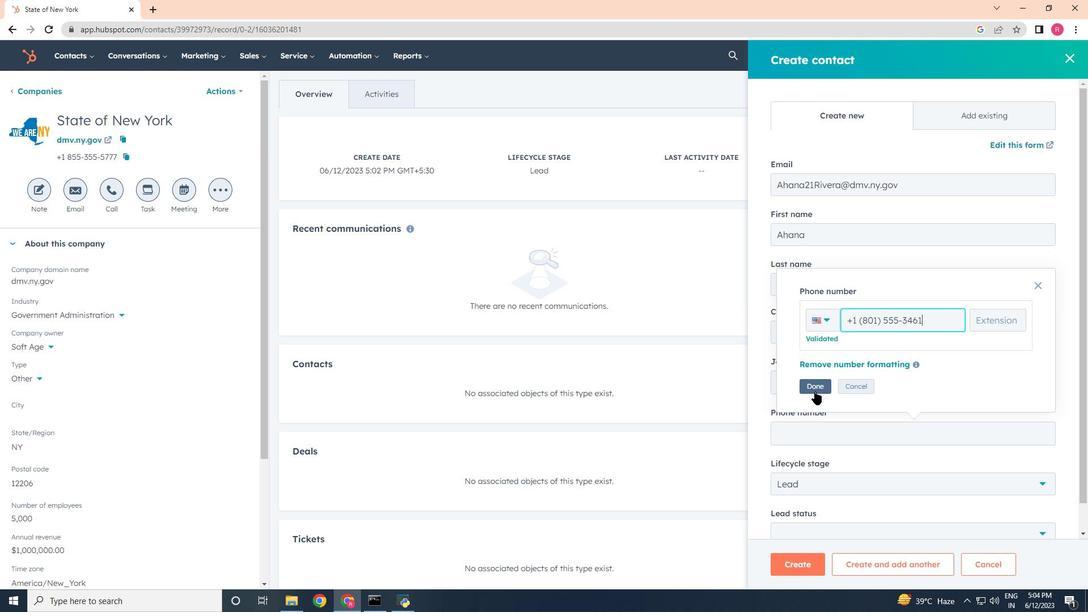 
Action: Mouse pressed left at (814, 387)
Screenshot: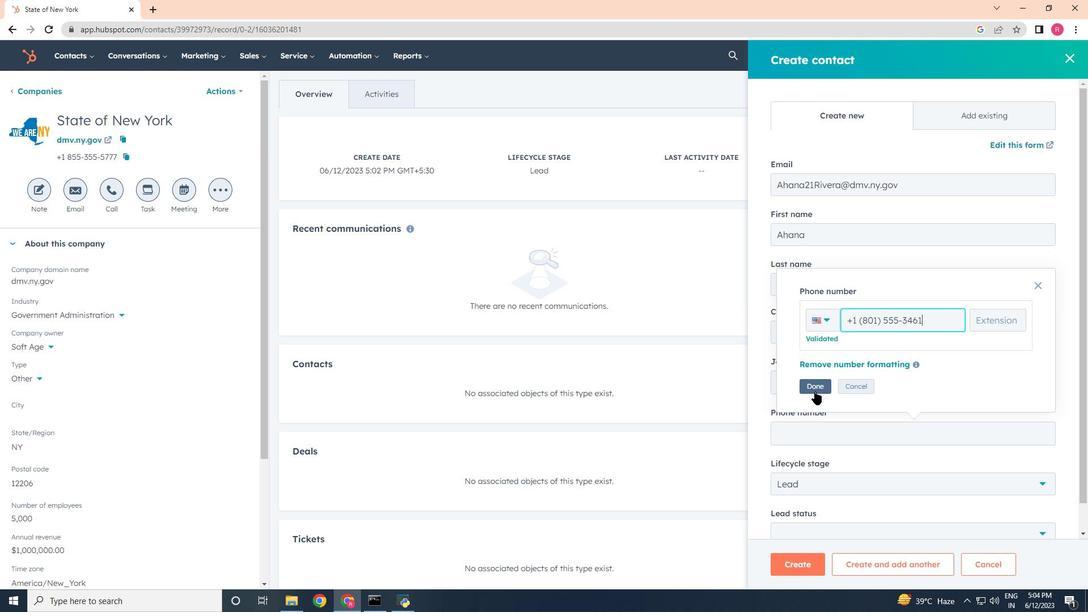
Action: Mouse moved to (812, 482)
Screenshot: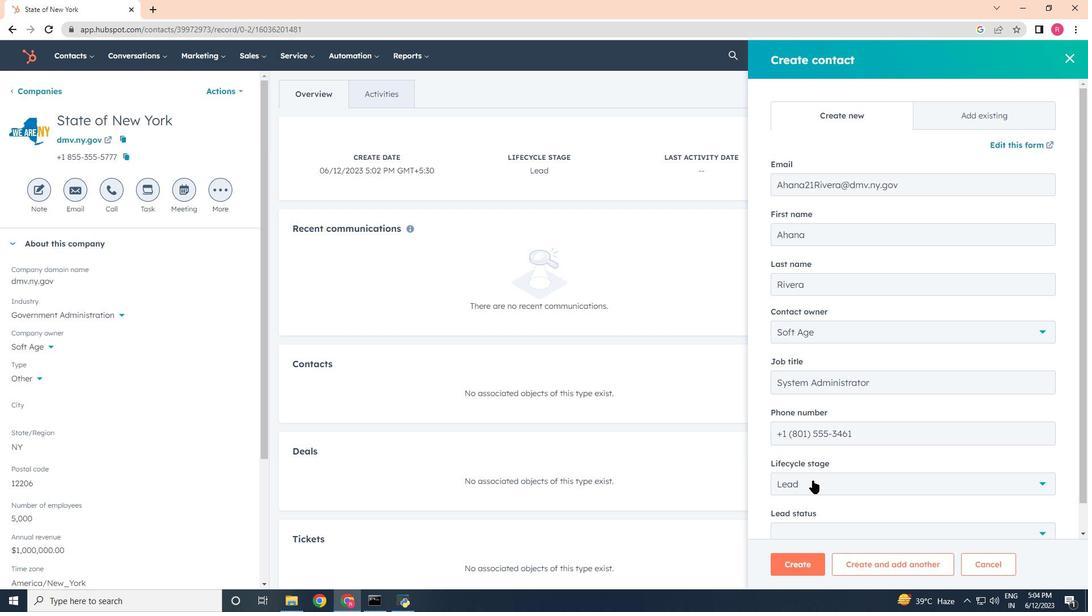 
Action: Mouse scrolled (812, 481) with delta (0, 0)
Screenshot: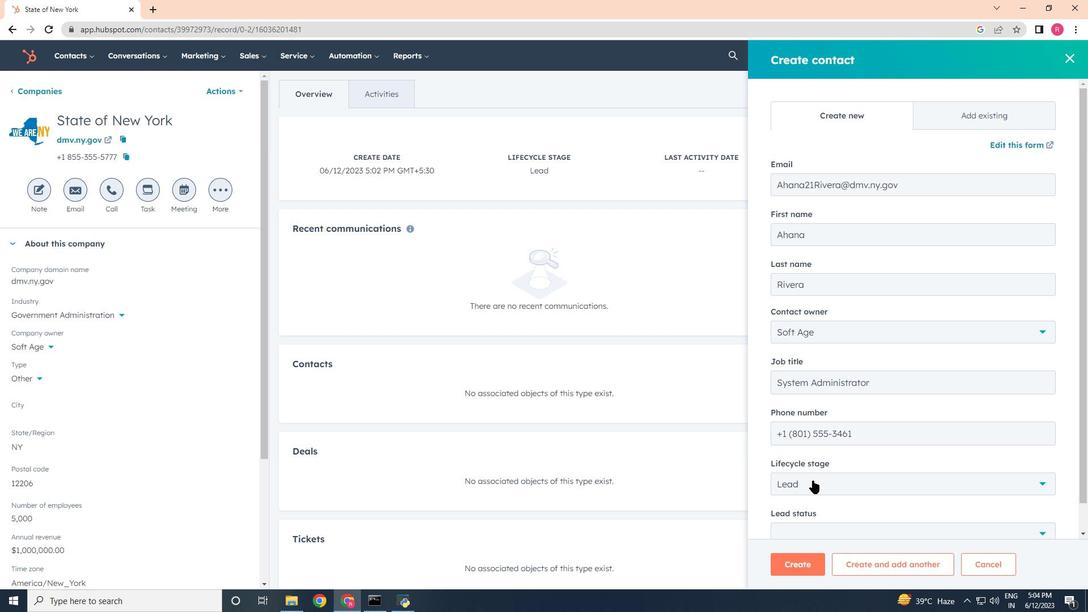 
Action: Mouse scrolled (812, 481) with delta (0, 0)
Screenshot: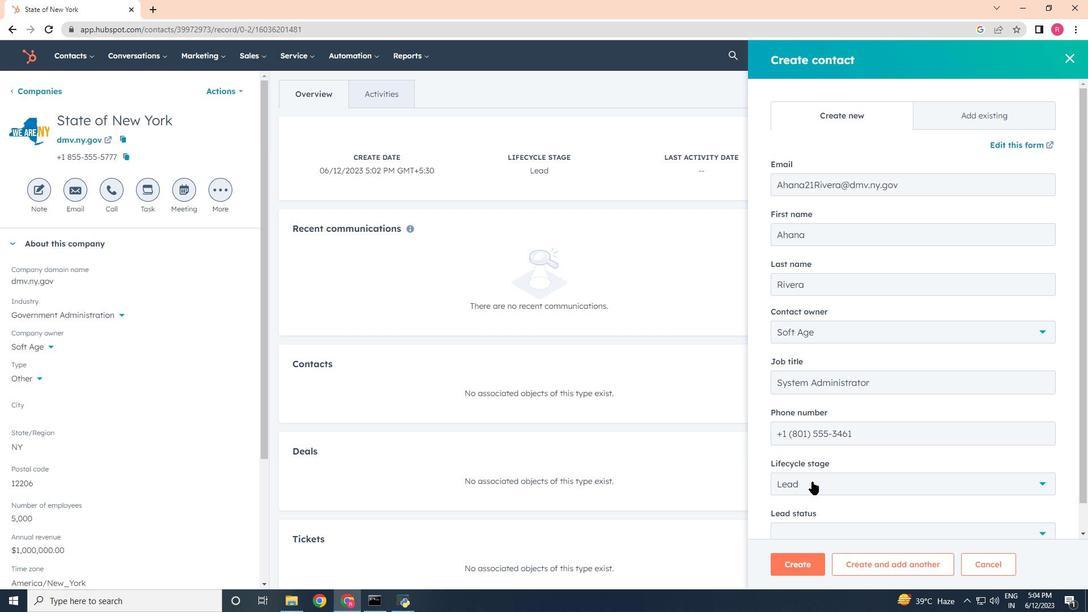 
Action: Mouse moved to (791, 455)
Screenshot: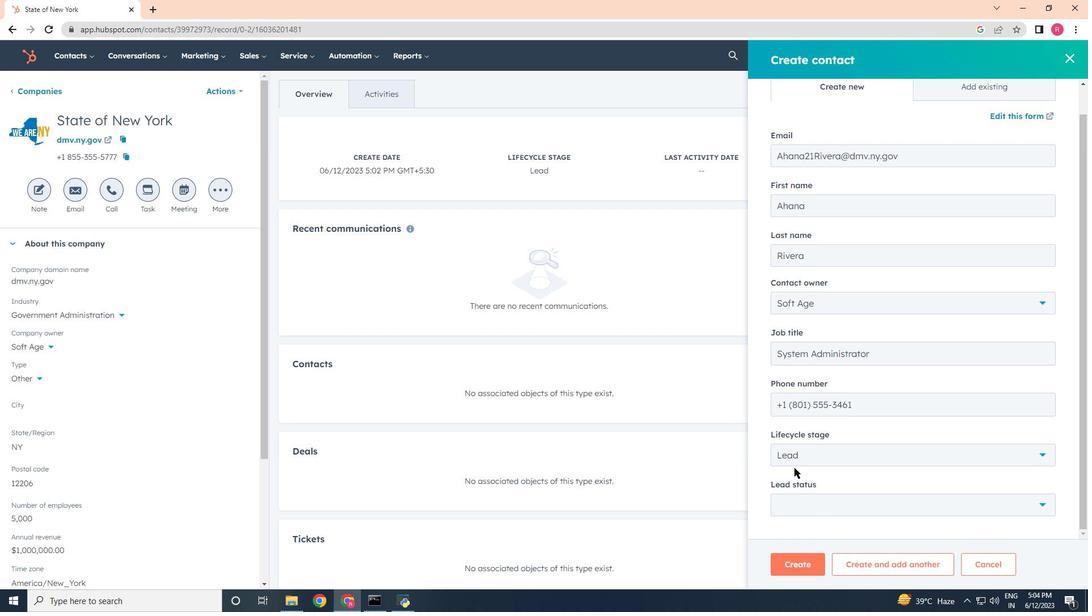 
Action: Mouse pressed left at (791, 455)
Screenshot: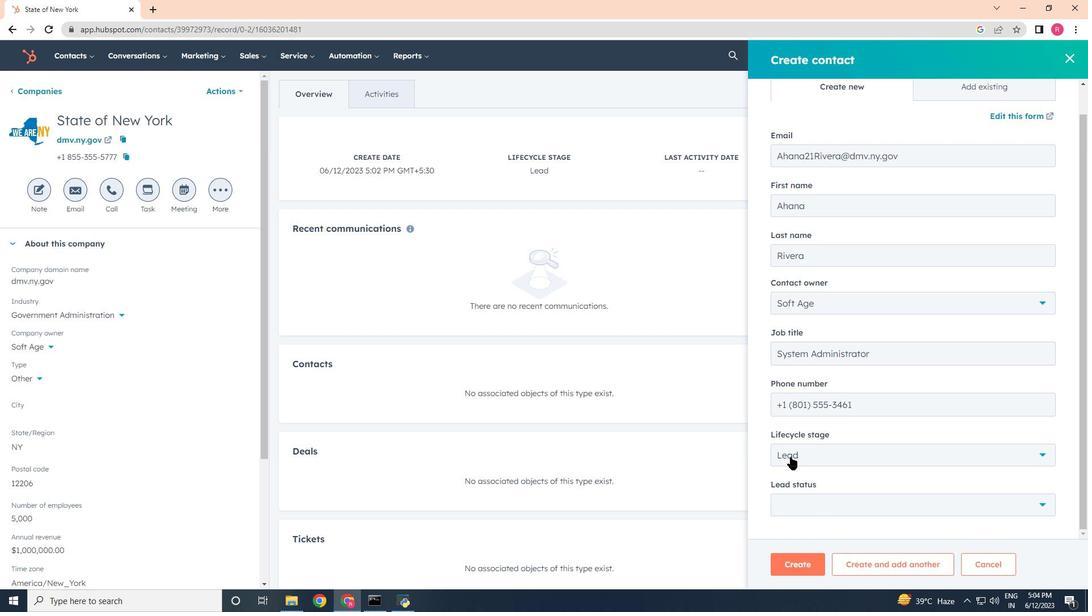 
Action: Mouse moved to (788, 352)
Screenshot: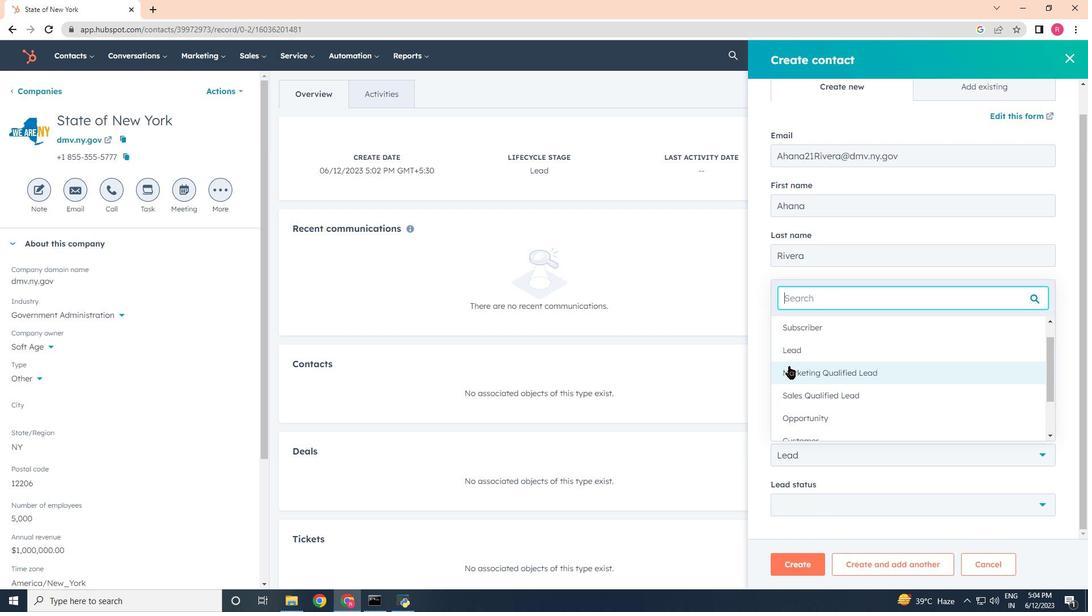 
Action: Mouse pressed left at (788, 352)
Screenshot: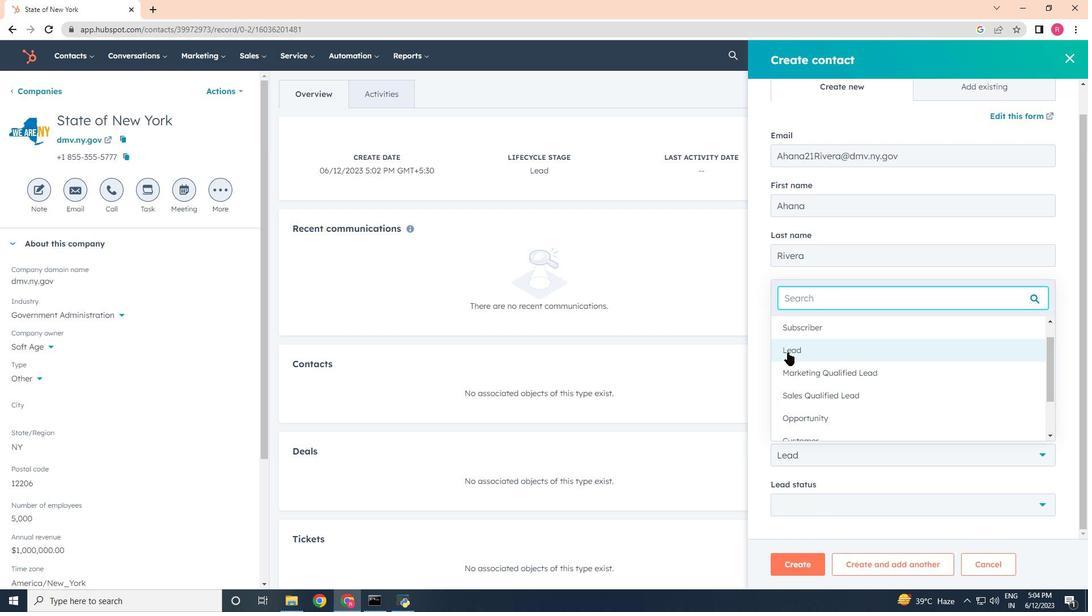 
Action: Mouse moved to (822, 510)
Screenshot: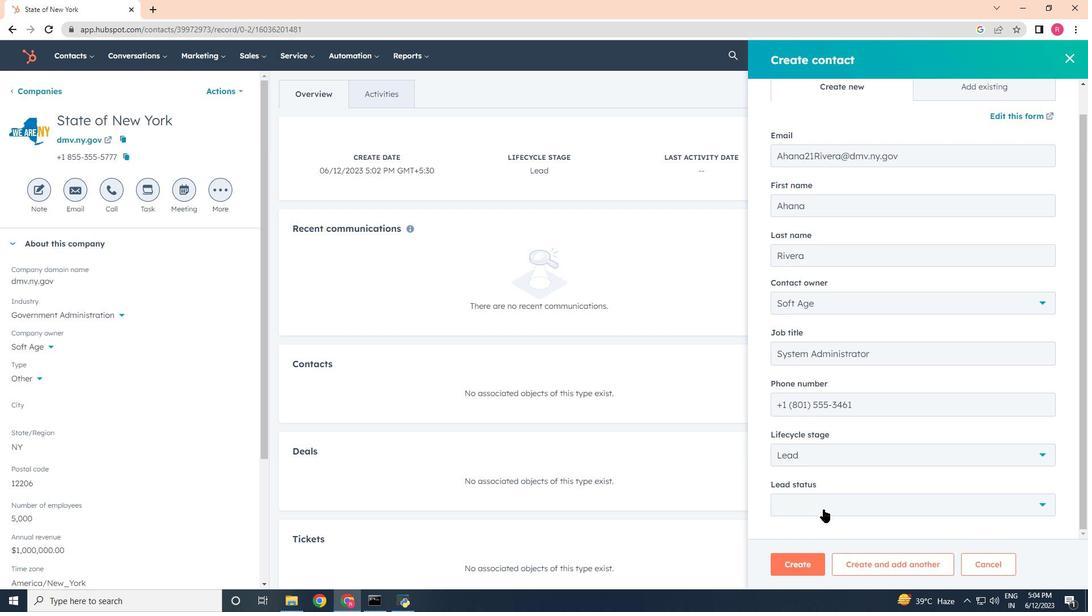 
Action: Mouse pressed left at (822, 510)
Screenshot: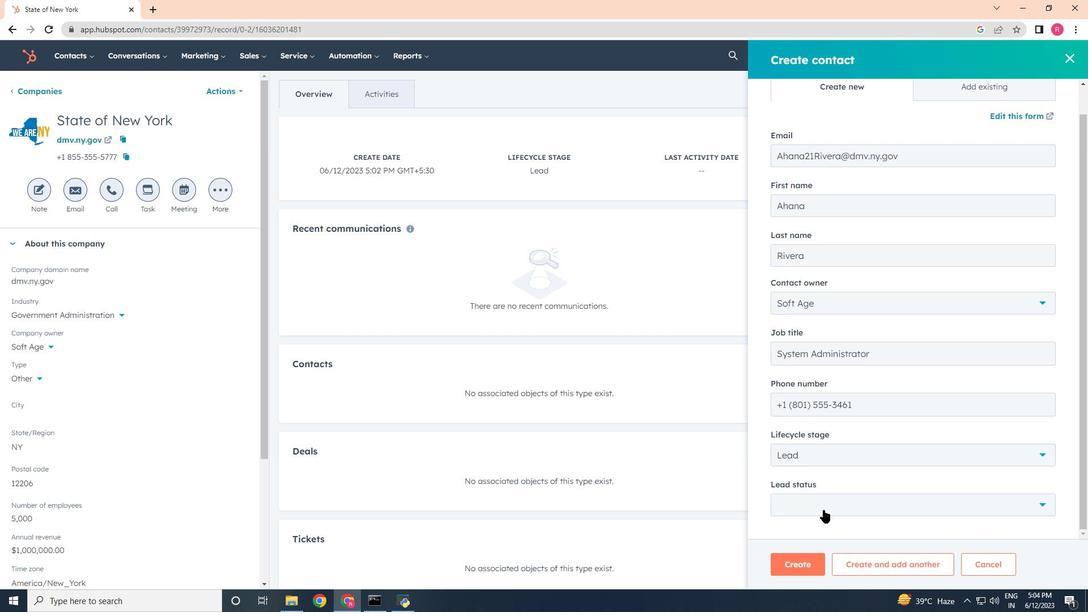 
Action: Mouse moved to (803, 430)
Screenshot: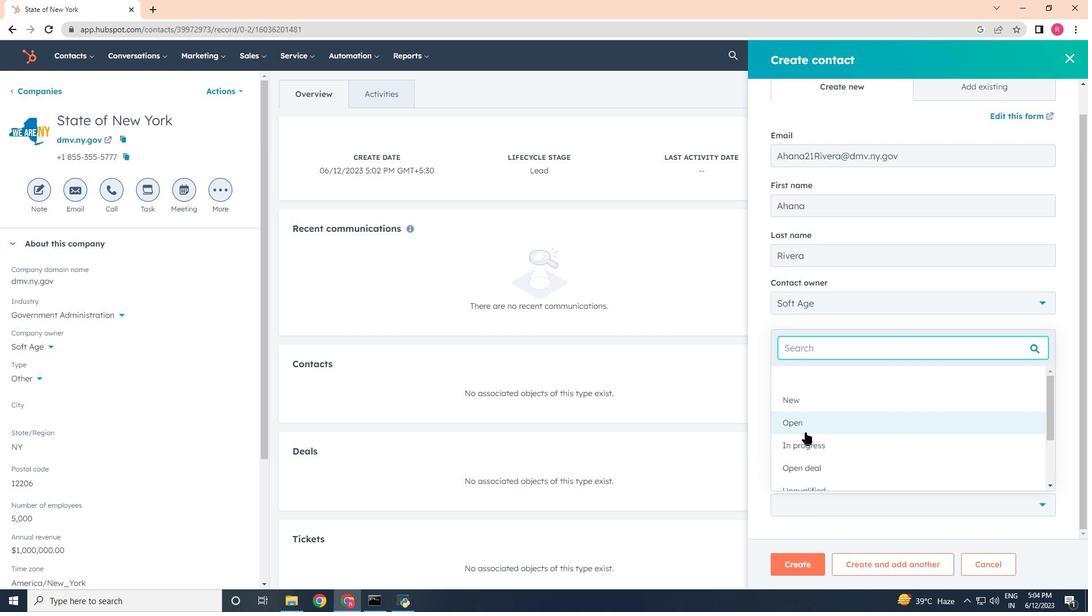 
Action: Mouse pressed left at (803, 430)
Screenshot: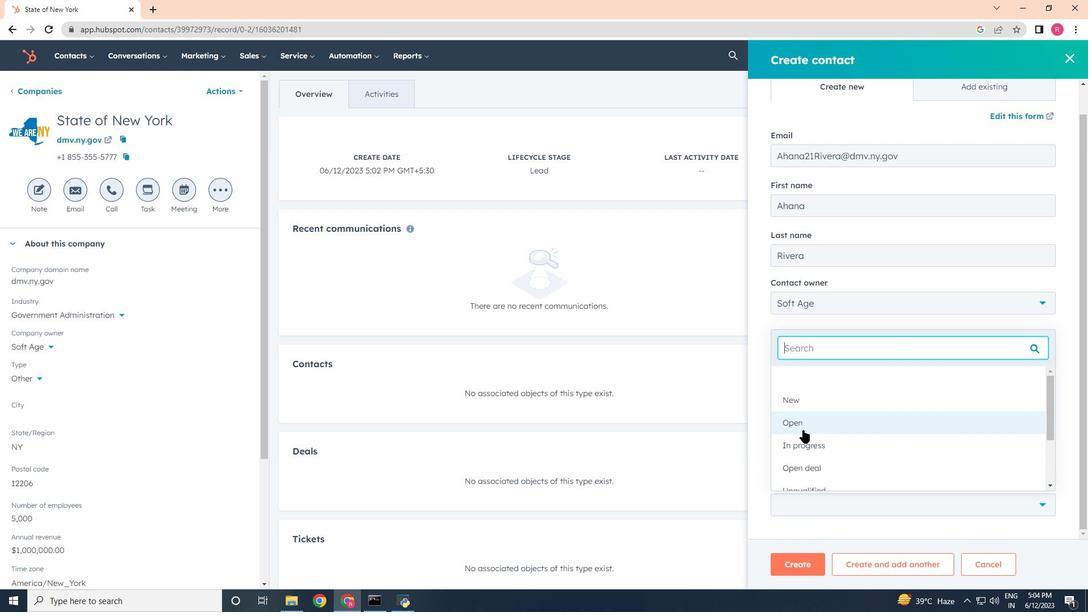 
Action: Mouse scrolled (803, 429) with delta (0, 0)
Screenshot: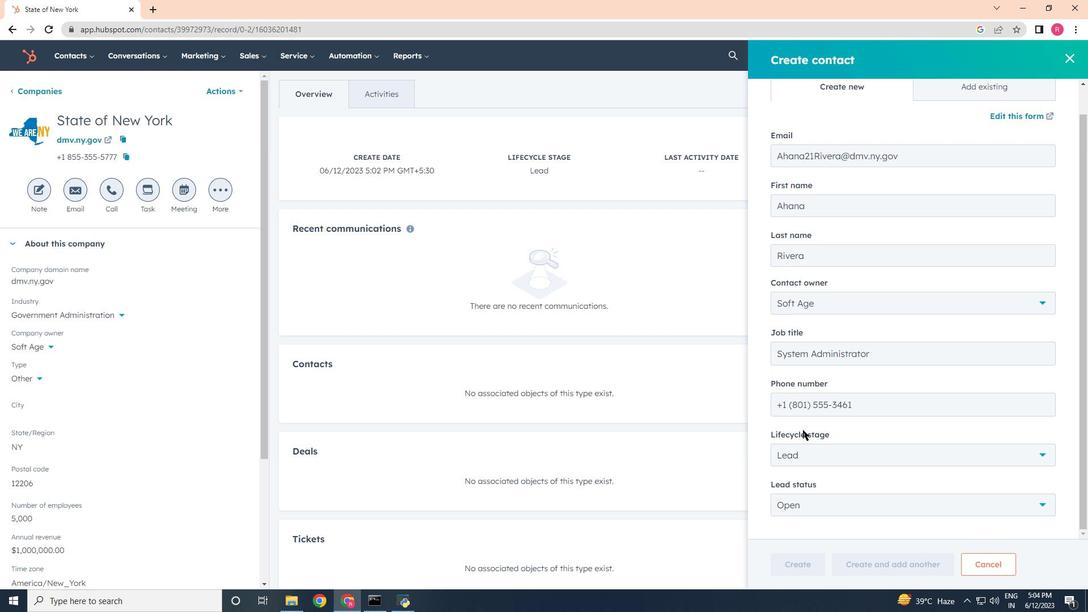 
Action: Mouse scrolled (803, 429) with delta (0, 0)
Screenshot: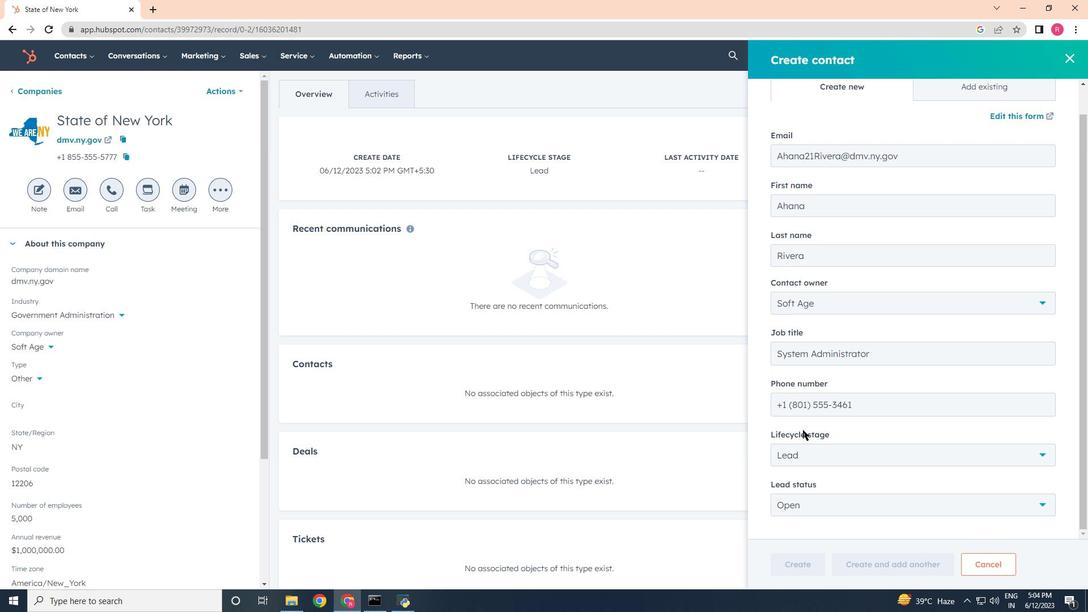 
Action: Mouse scrolled (803, 429) with delta (0, 0)
Screenshot: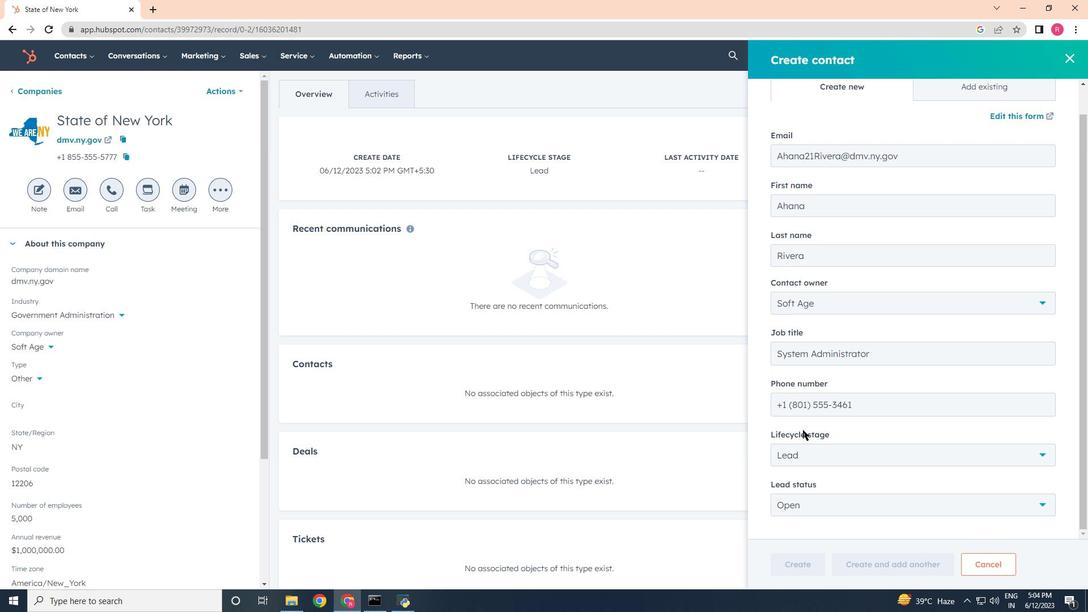 
Action: Mouse scrolled (803, 429) with delta (0, 0)
Screenshot: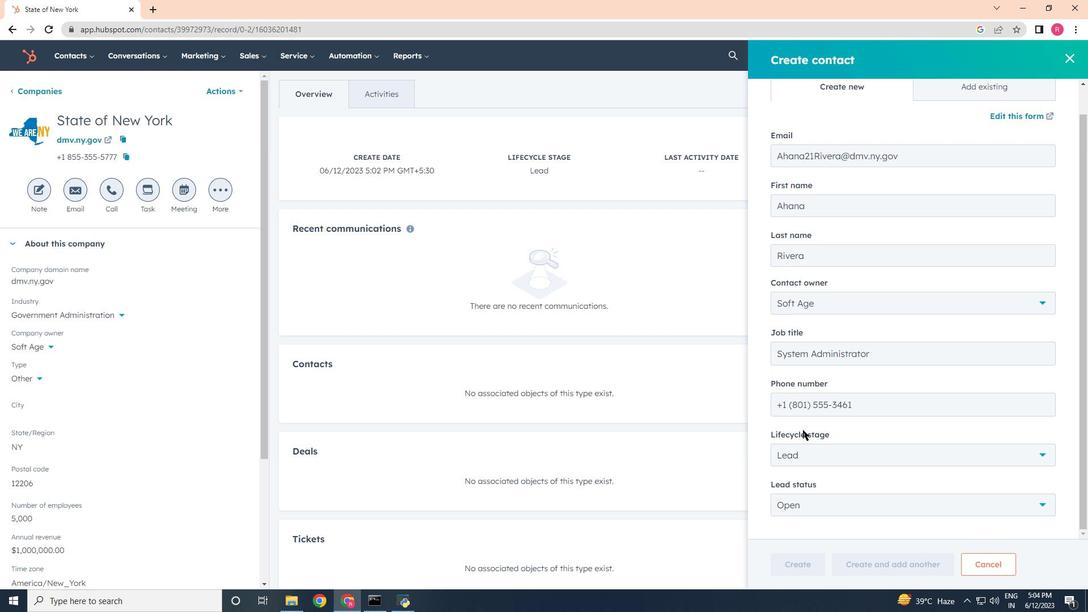 
Action: Mouse moved to (806, 568)
Screenshot: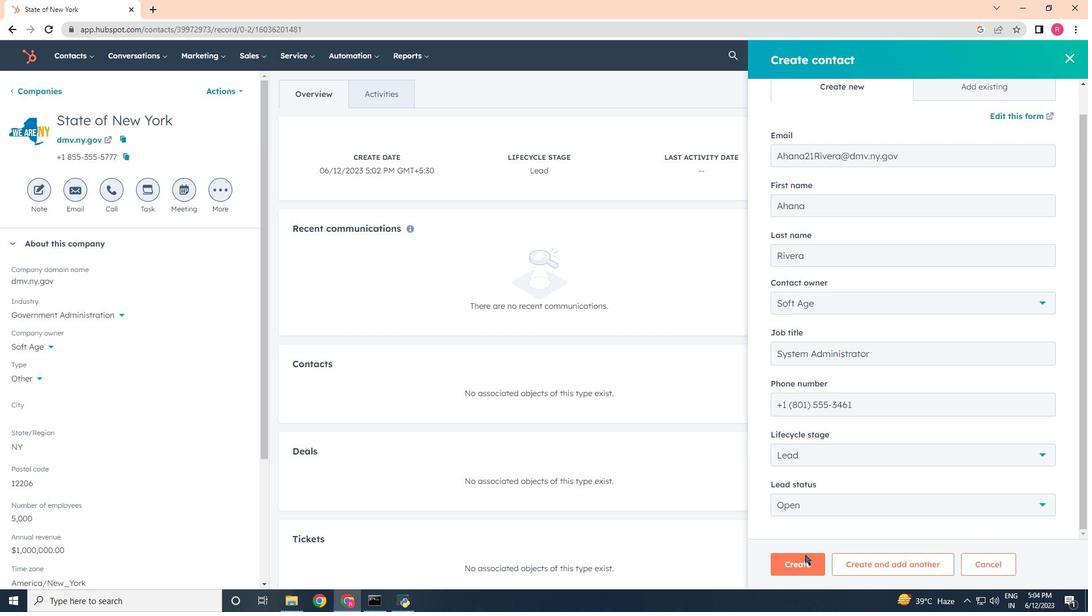 
Action: Mouse pressed left at (806, 568)
Screenshot: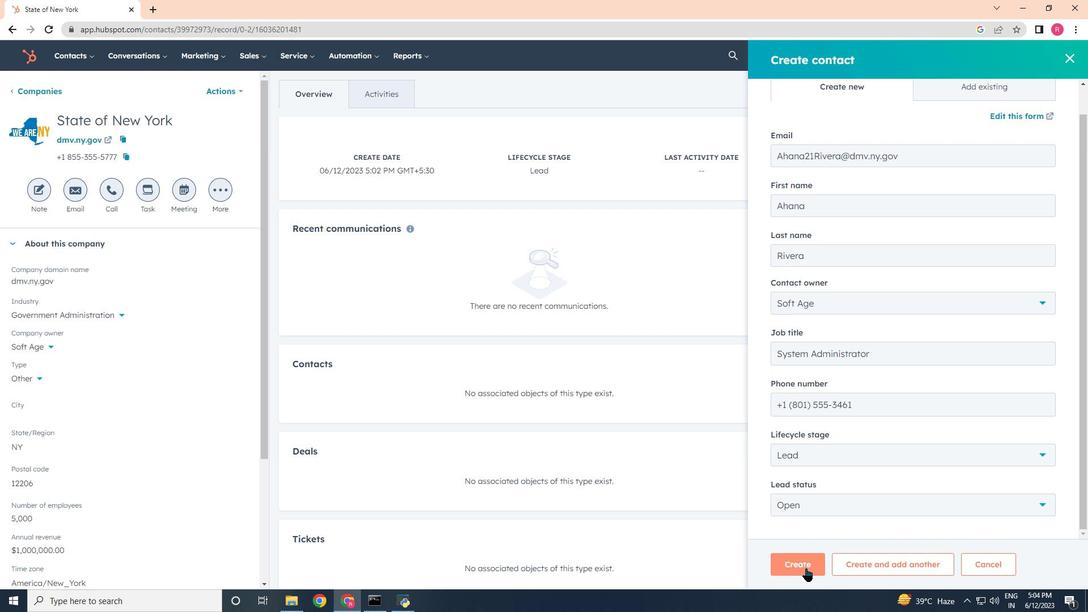 
Action: Mouse moved to (798, 564)
Screenshot: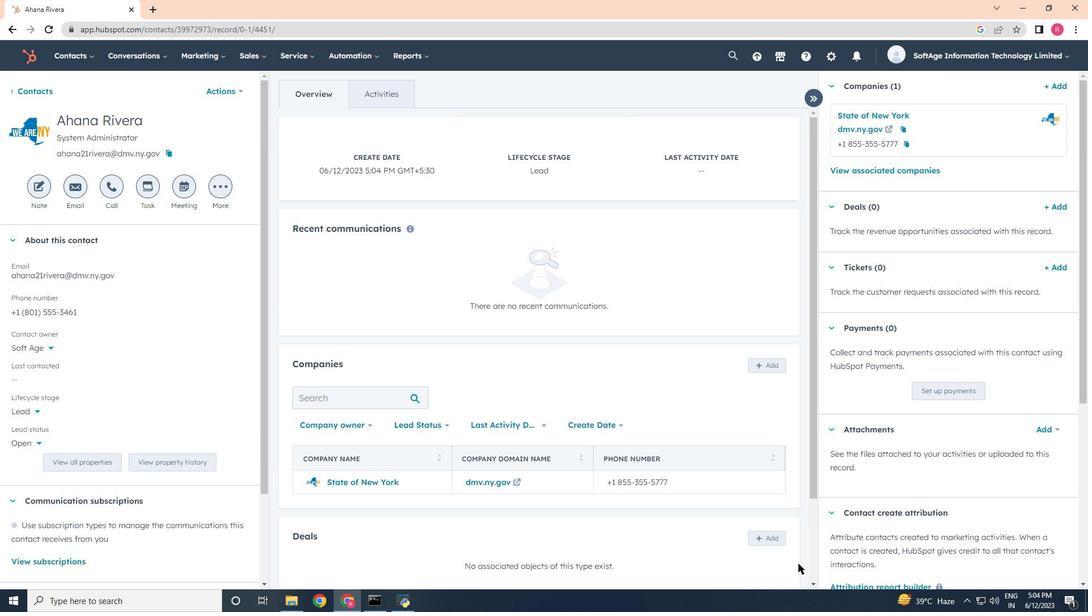 
